 Task: Forward email with the signature Brittany Collins with the subject Request for a proposal from softage.1@softage.net to softage.7@softage.net with the message Could you provide an update on the progress of the inventory management system implementation?, select last word, change the font of the message to Narrow and change the font typography to bold and italics Send the email
Action: Mouse moved to (822, 67)
Screenshot: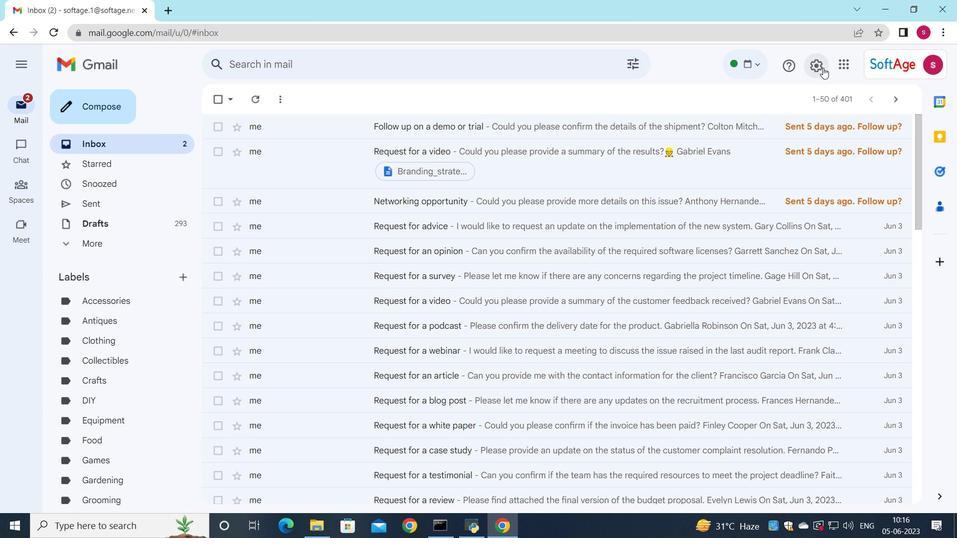 
Action: Mouse pressed left at (822, 67)
Screenshot: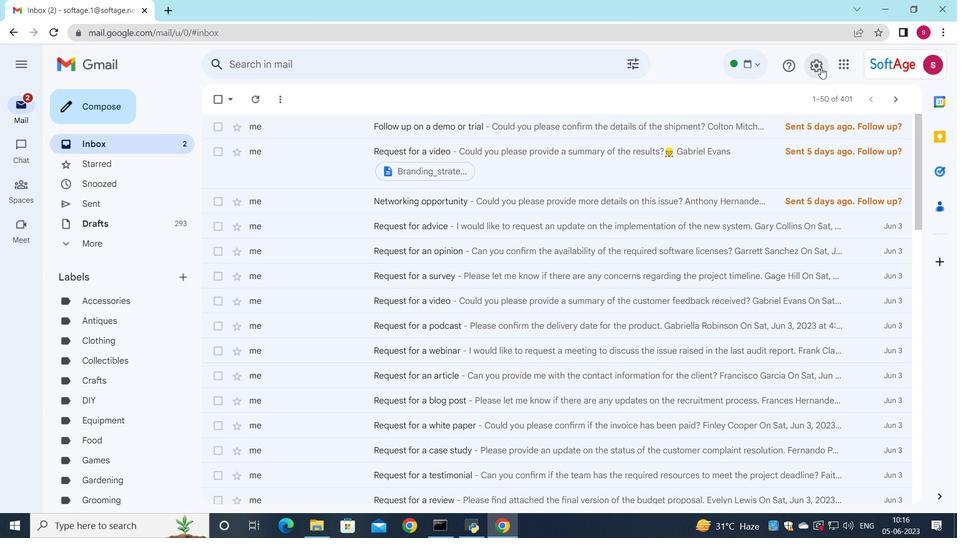 
Action: Mouse moved to (825, 130)
Screenshot: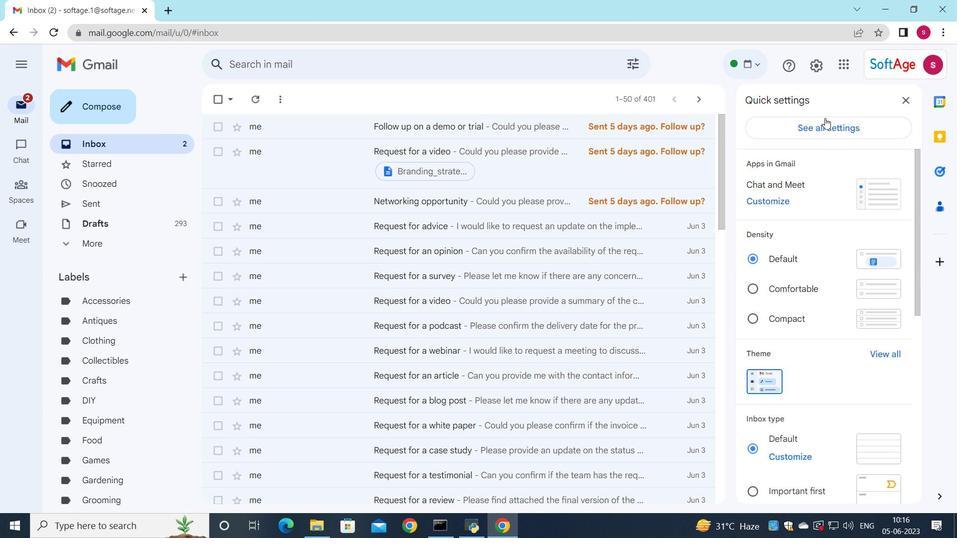 
Action: Mouse pressed left at (825, 130)
Screenshot: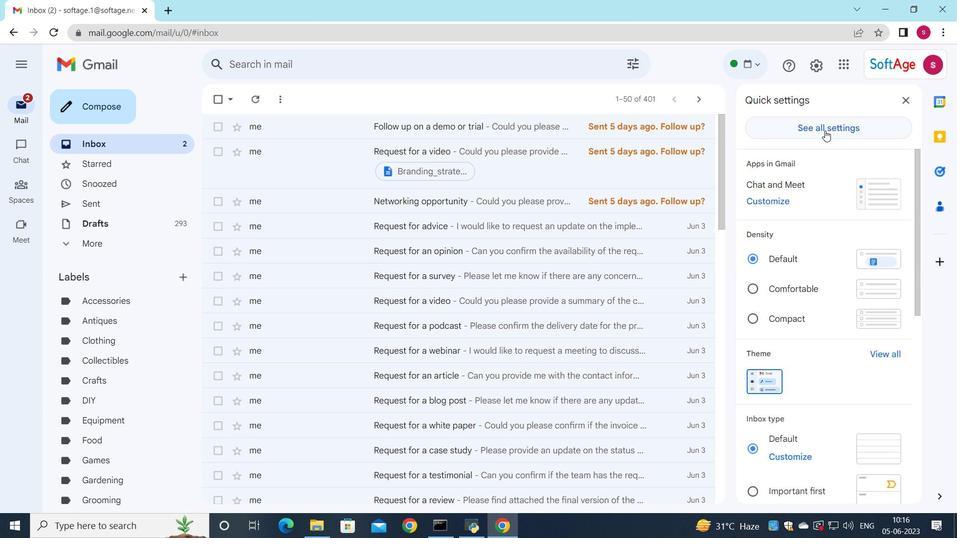 
Action: Mouse moved to (514, 182)
Screenshot: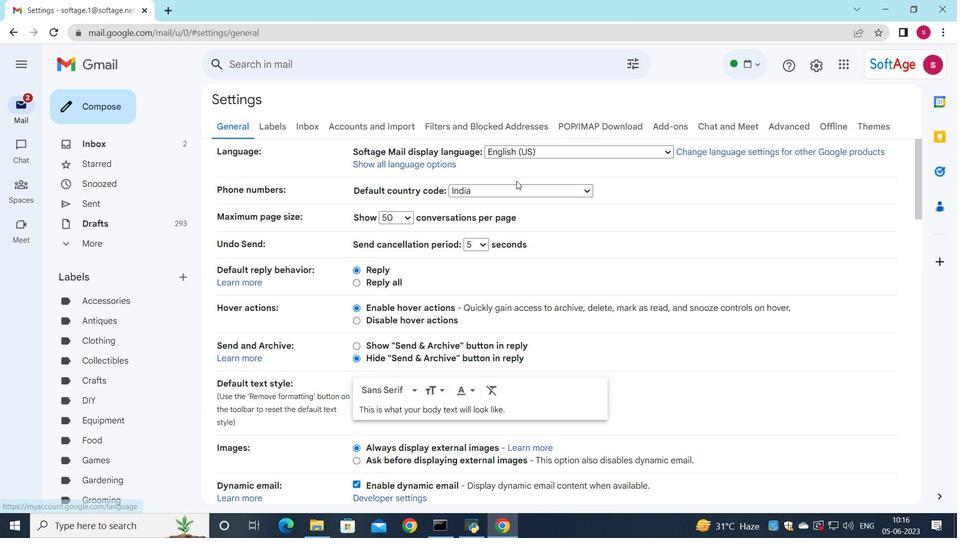 
Action: Mouse scrolled (514, 181) with delta (0, 0)
Screenshot: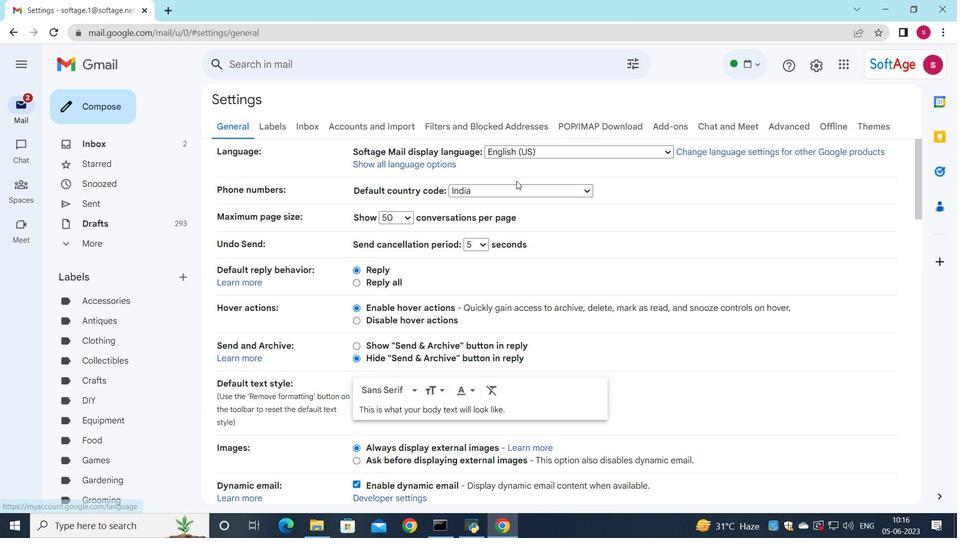 
Action: Mouse moved to (513, 184)
Screenshot: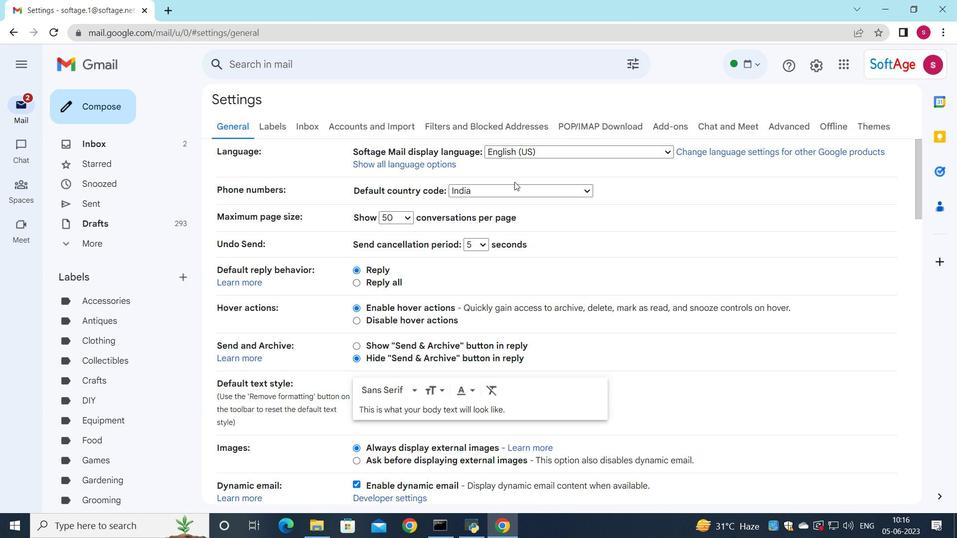 
Action: Mouse scrolled (513, 183) with delta (0, 0)
Screenshot: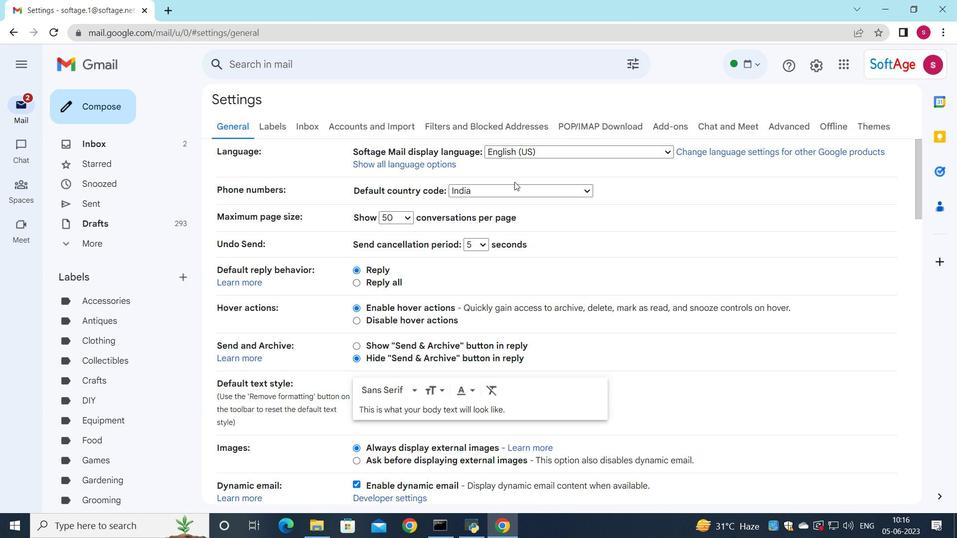 
Action: Mouse scrolled (513, 183) with delta (0, 0)
Screenshot: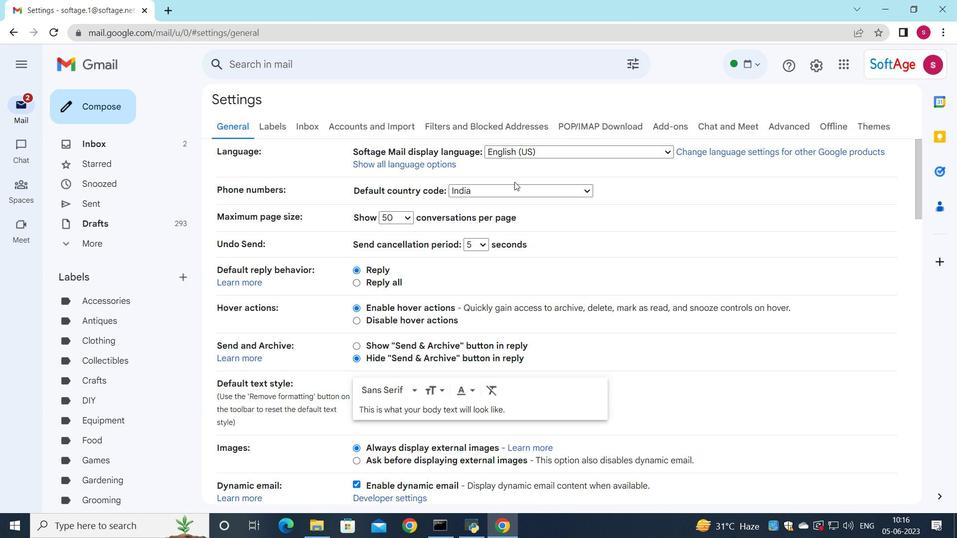 
Action: Mouse scrolled (513, 183) with delta (0, 0)
Screenshot: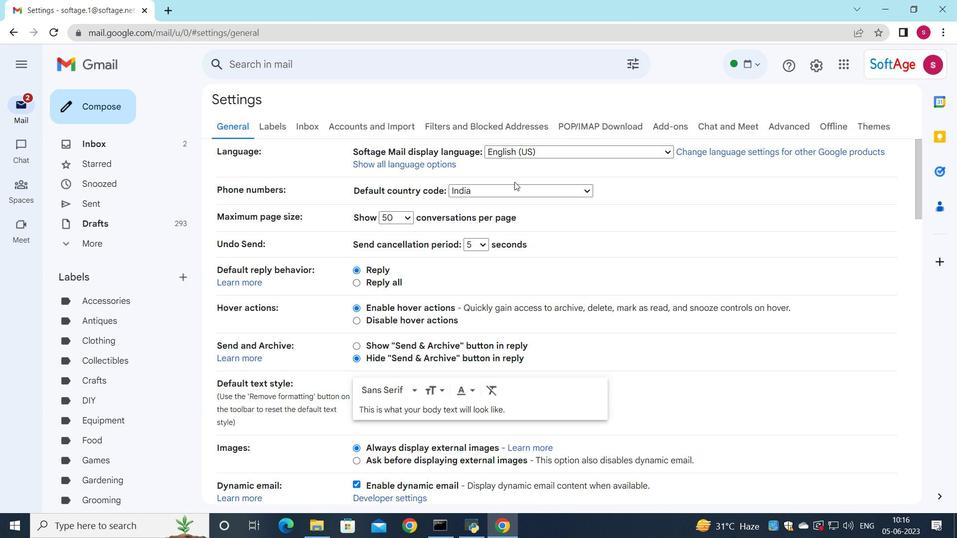 
Action: Mouse scrolled (513, 183) with delta (0, 0)
Screenshot: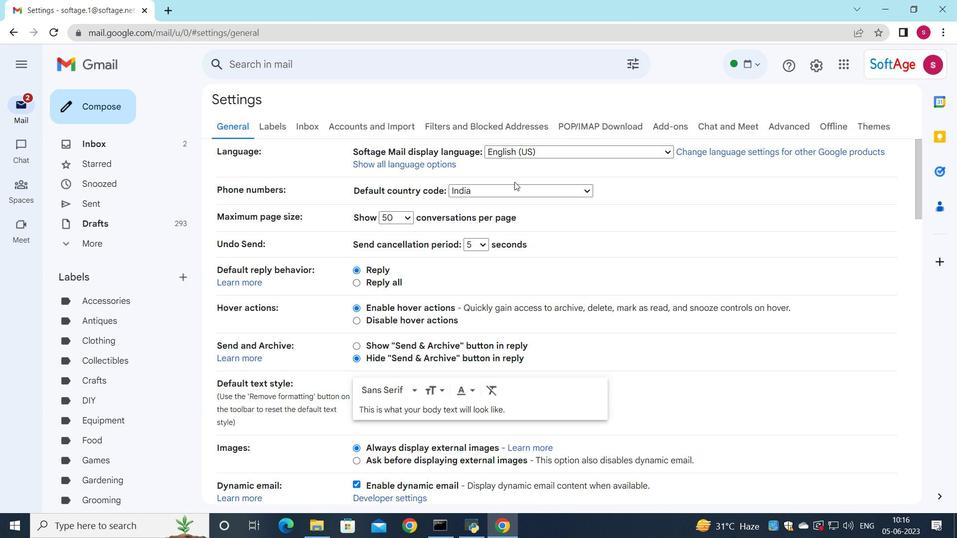 
Action: Mouse moved to (511, 189)
Screenshot: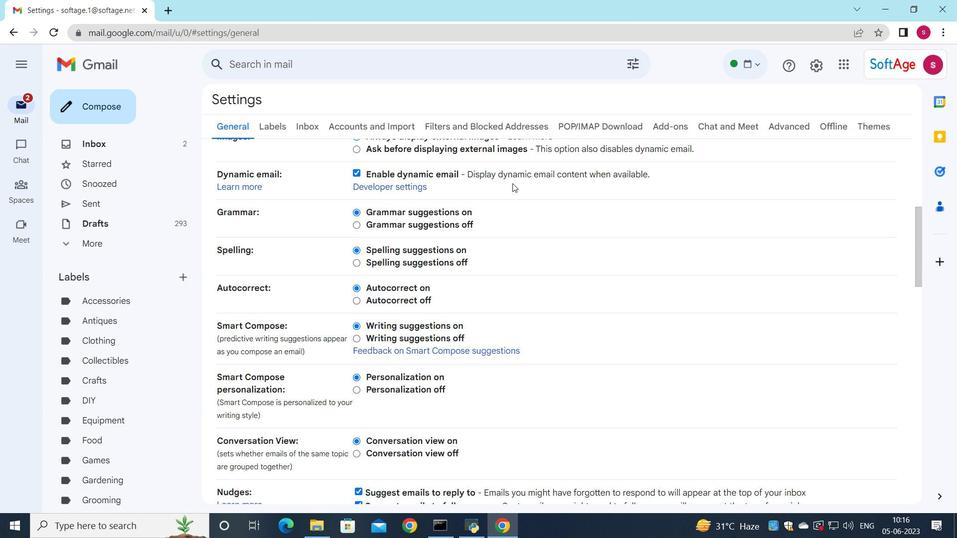 
Action: Mouse scrolled (511, 188) with delta (0, 0)
Screenshot: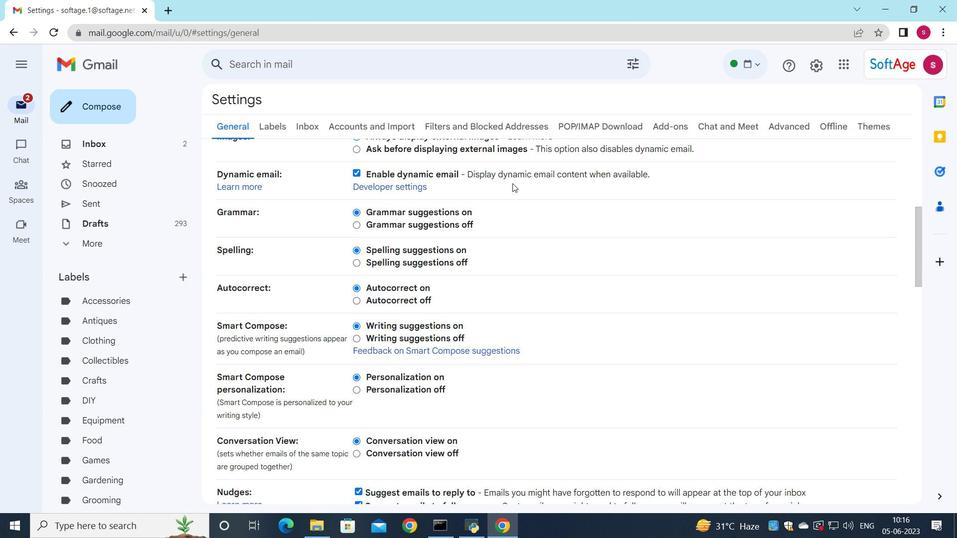 
Action: Mouse moved to (511, 192)
Screenshot: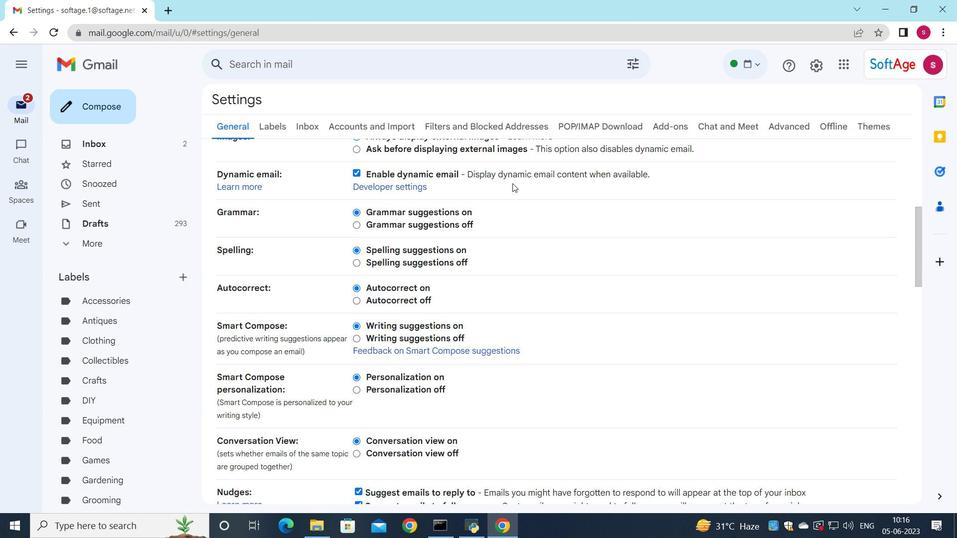 
Action: Mouse scrolled (511, 191) with delta (0, 0)
Screenshot: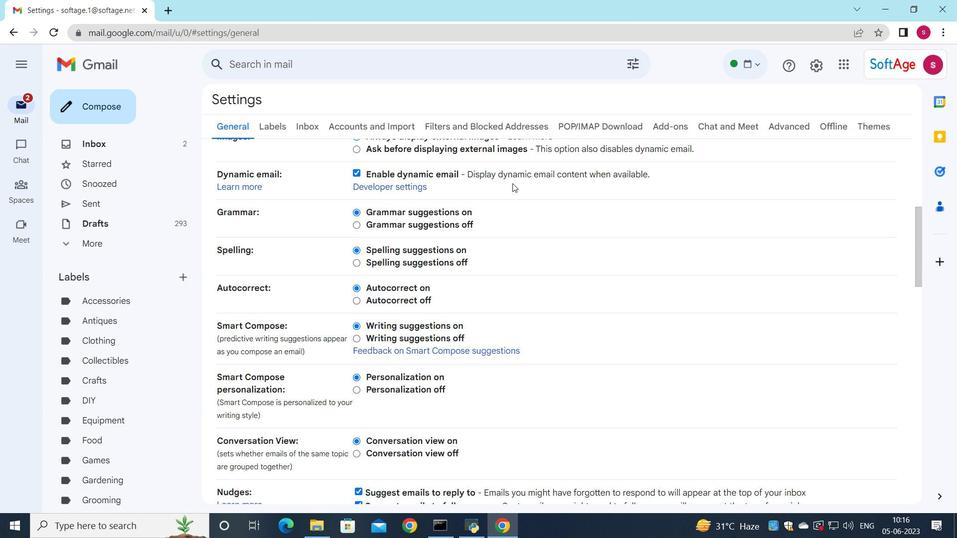 
Action: Mouse moved to (511, 192)
Screenshot: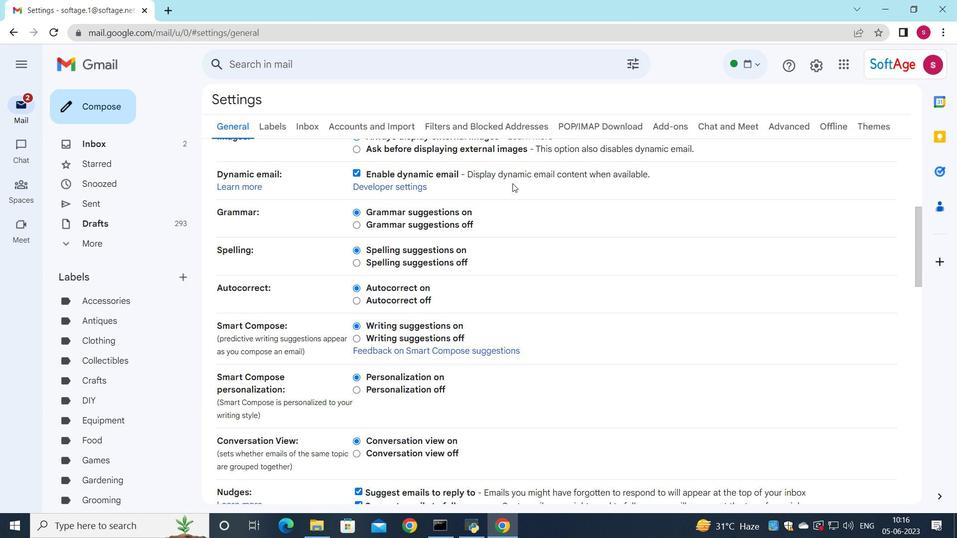 
Action: Mouse scrolled (511, 192) with delta (0, 0)
Screenshot: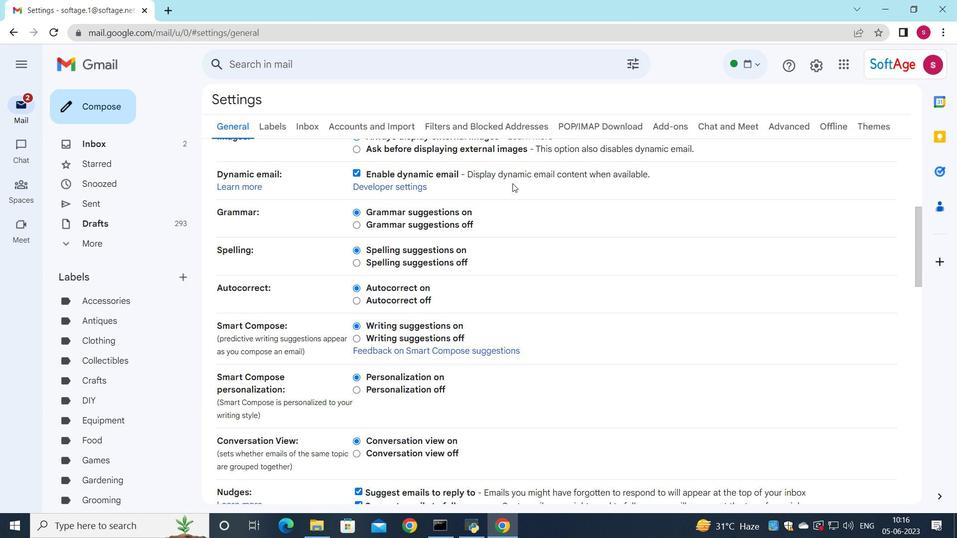 
Action: Mouse moved to (510, 197)
Screenshot: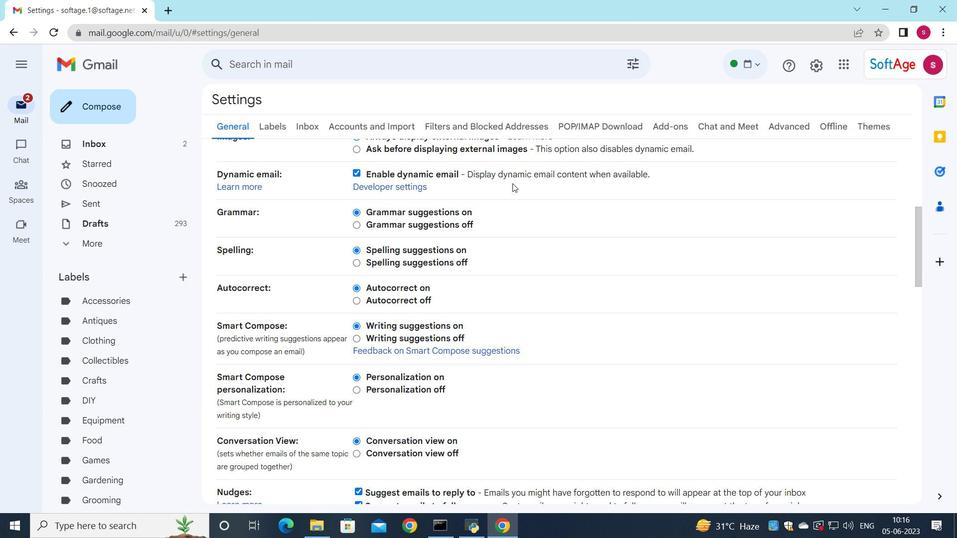 
Action: Mouse scrolled (510, 197) with delta (0, 0)
Screenshot: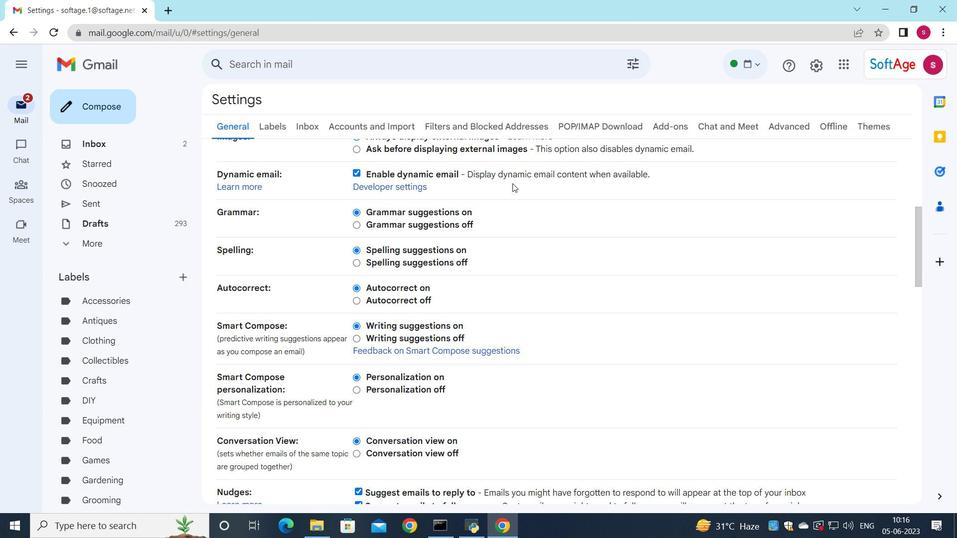 
Action: Mouse moved to (511, 204)
Screenshot: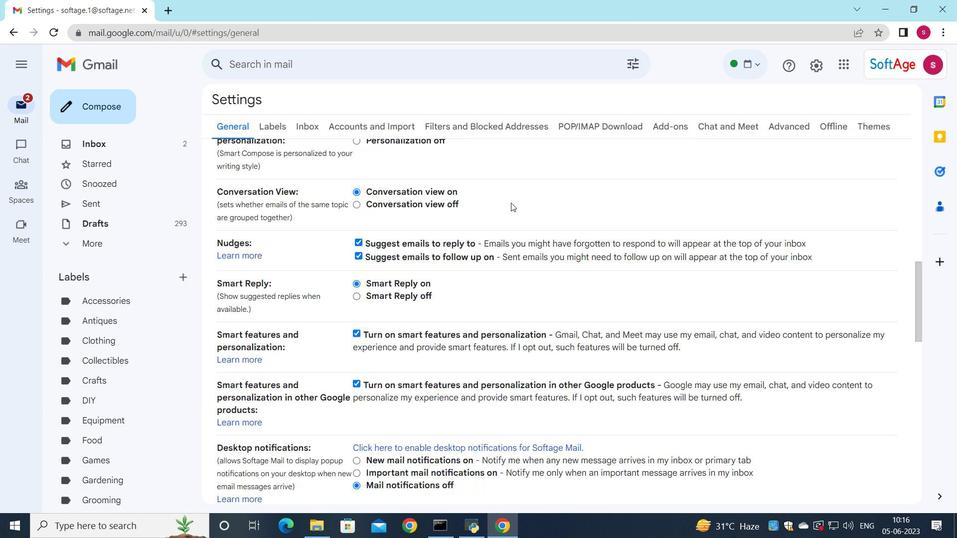 
Action: Mouse scrolled (511, 203) with delta (0, 0)
Screenshot: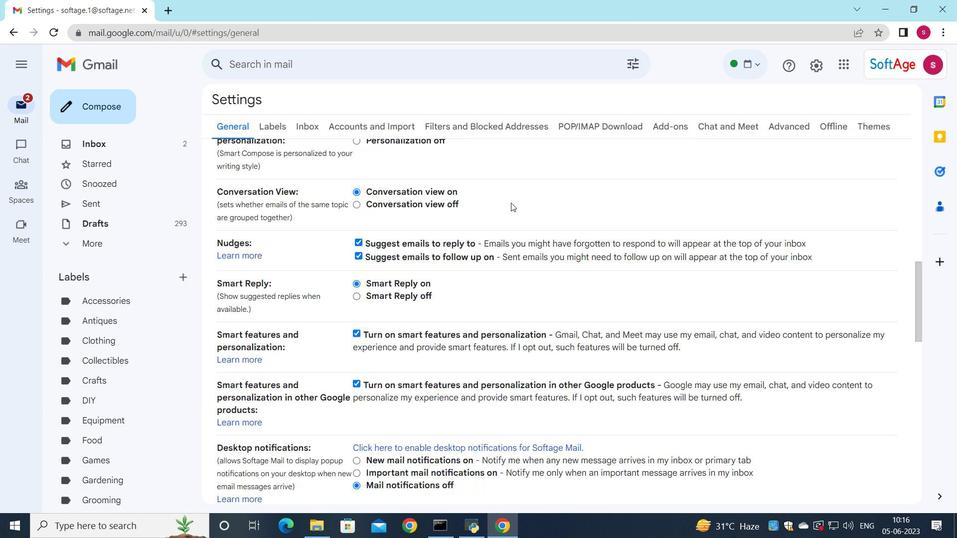 
Action: Mouse moved to (511, 207)
Screenshot: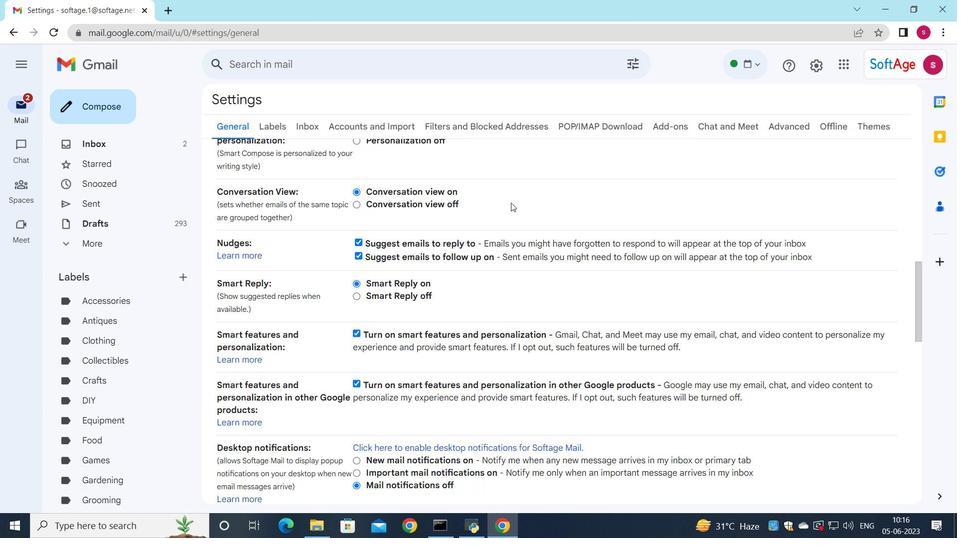 
Action: Mouse scrolled (511, 207) with delta (0, 0)
Screenshot: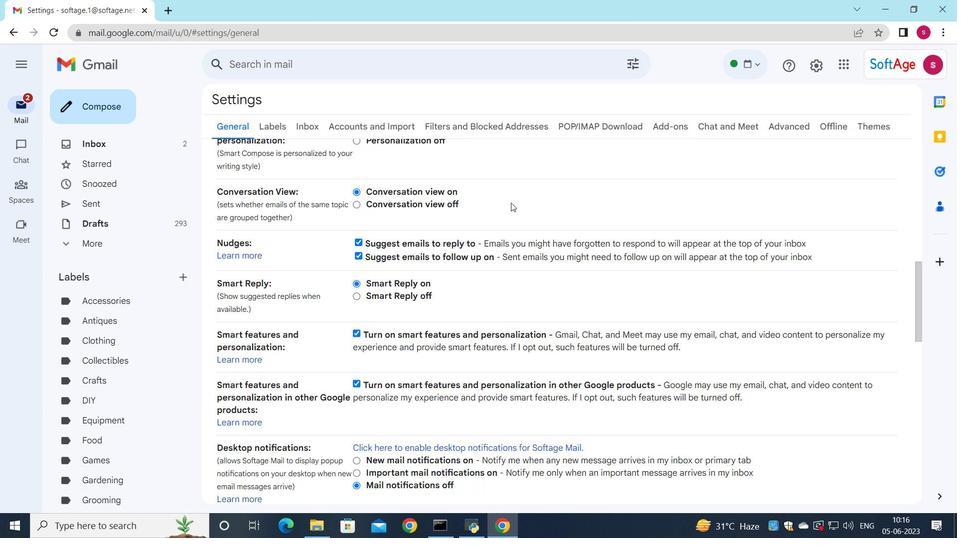 
Action: Mouse moved to (511, 208)
Screenshot: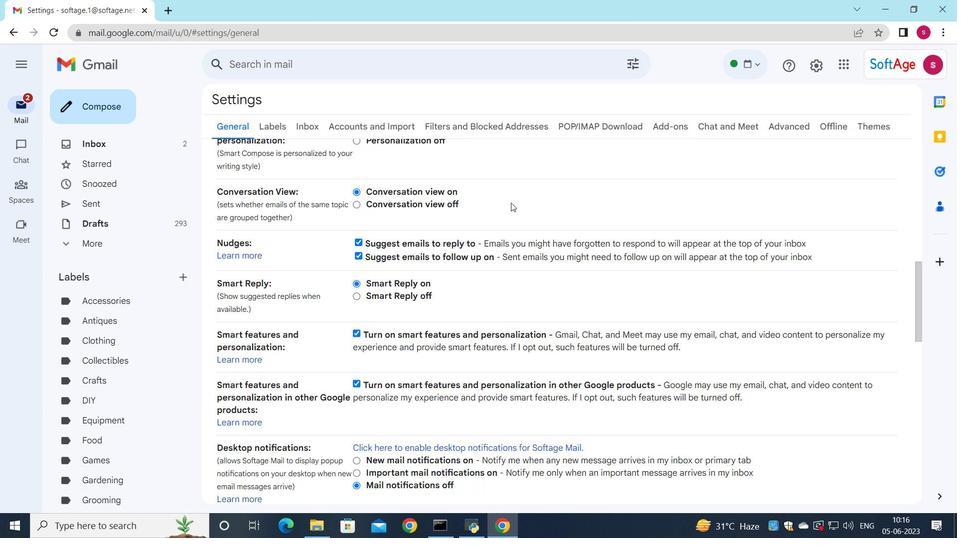 
Action: Mouse scrolled (511, 208) with delta (0, 0)
Screenshot: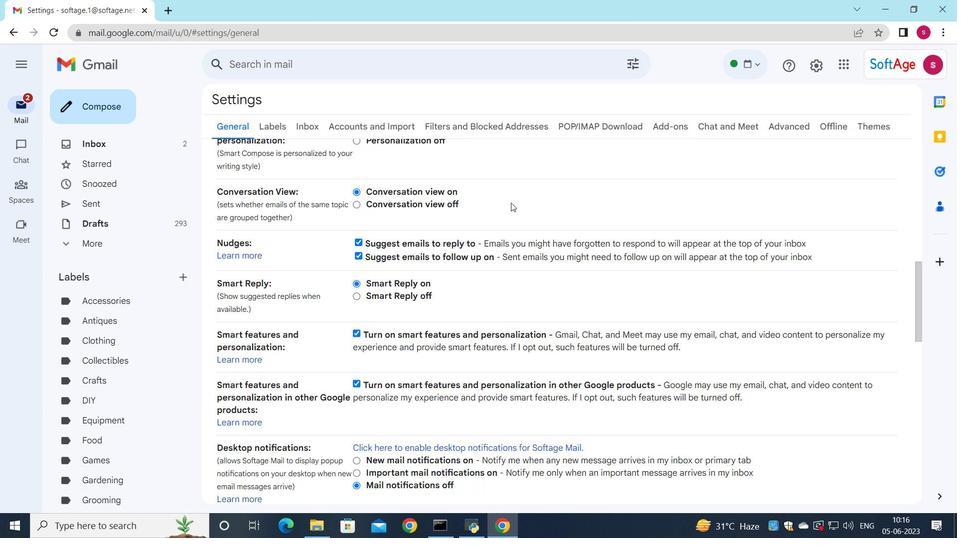 
Action: Mouse moved to (511, 210)
Screenshot: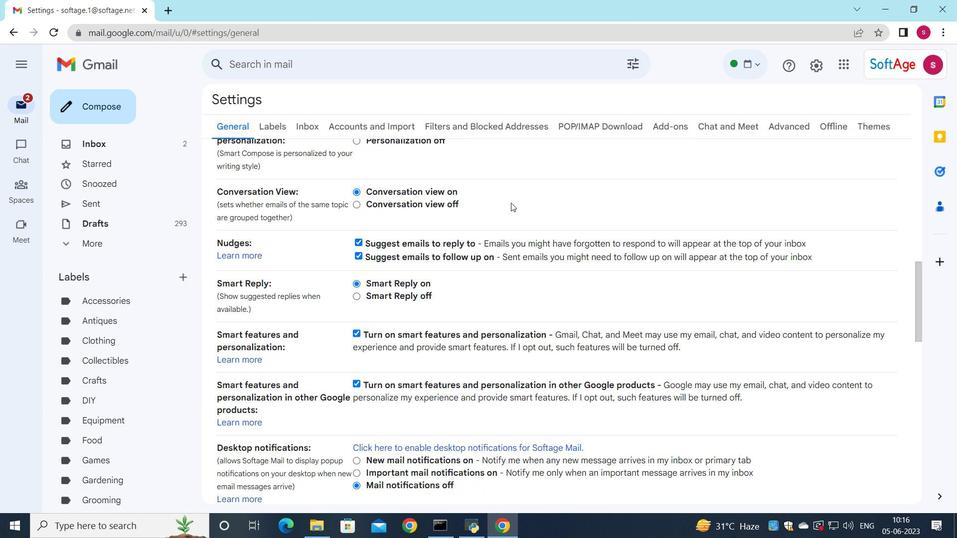 
Action: Mouse scrolled (511, 210) with delta (0, 0)
Screenshot: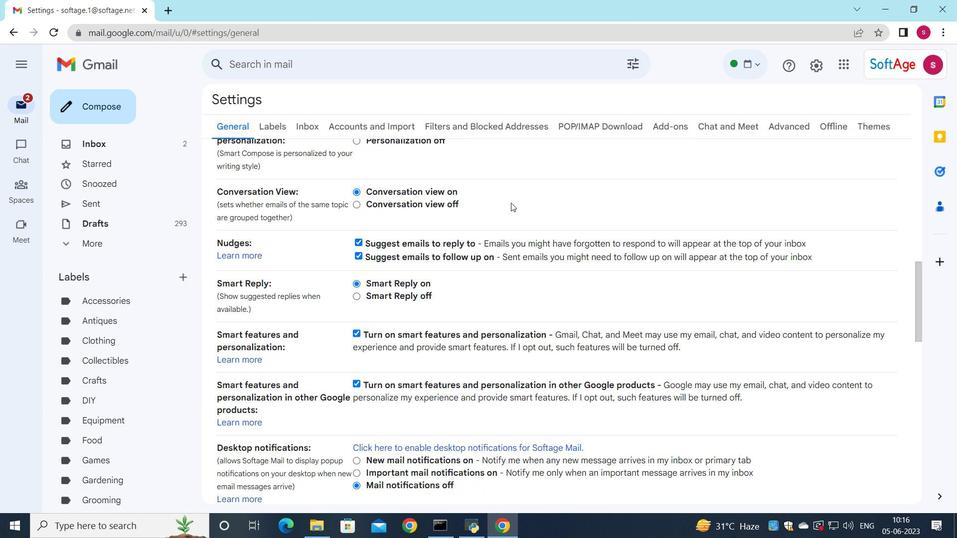 
Action: Mouse moved to (511, 216)
Screenshot: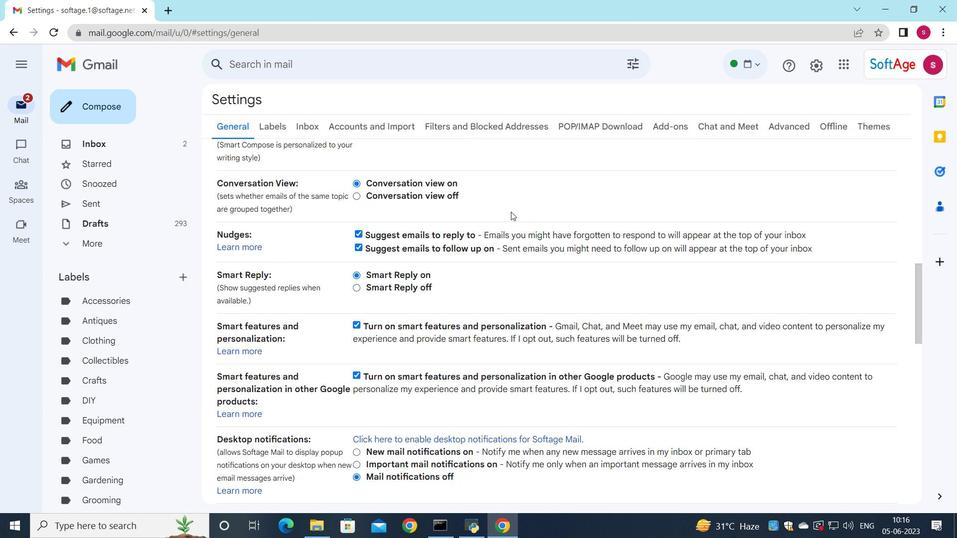 
Action: Mouse scrolled (511, 216) with delta (0, 0)
Screenshot: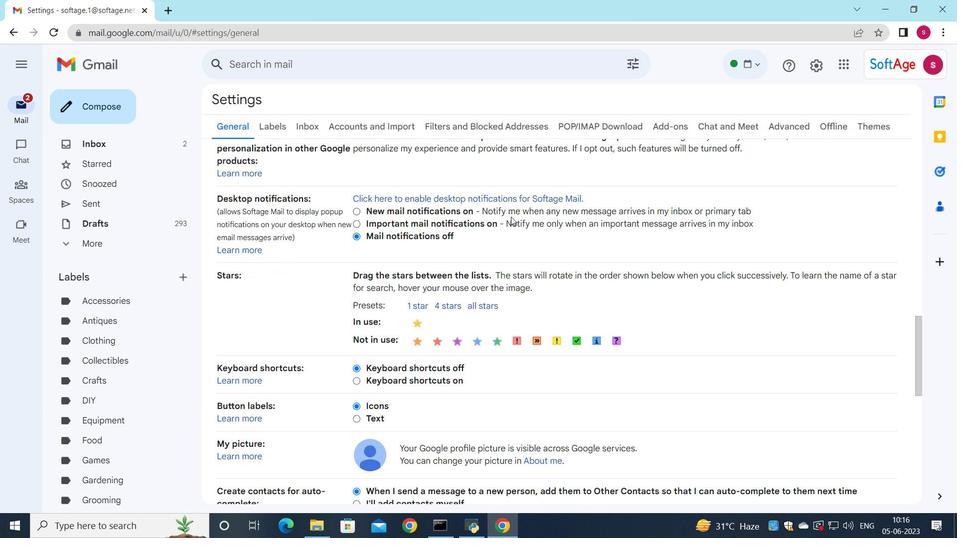 
Action: Mouse scrolled (511, 216) with delta (0, 0)
Screenshot: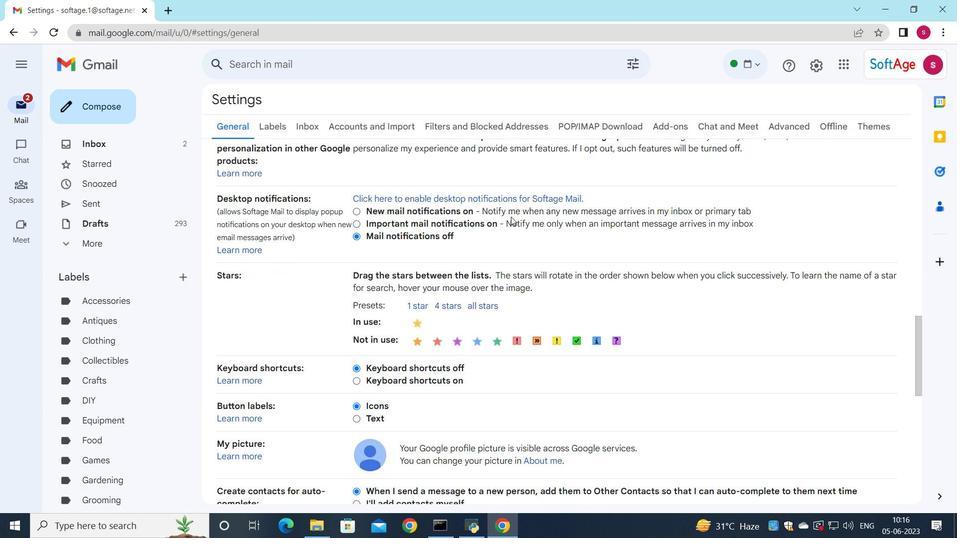 
Action: Mouse scrolled (511, 216) with delta (0, 0)
Screenshot: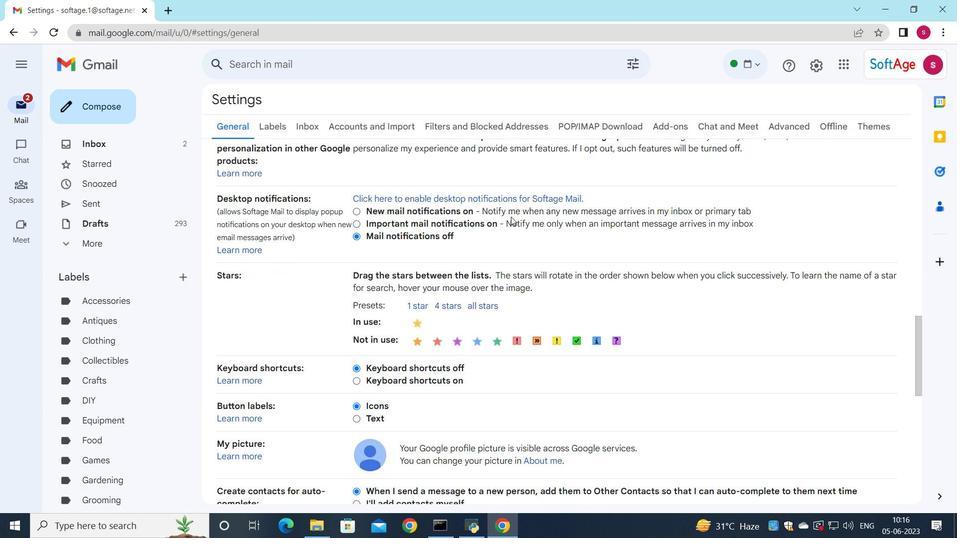 
Action: Mouse moved to (511, 217)
Screenshot: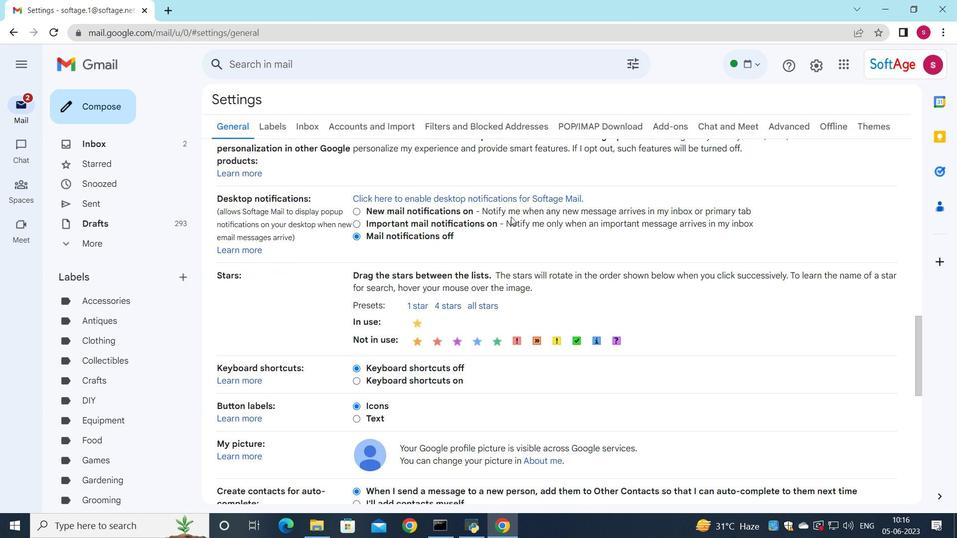 
Action: Mouse scrolled (511, 217) with delta (0, 0)
Screenshot: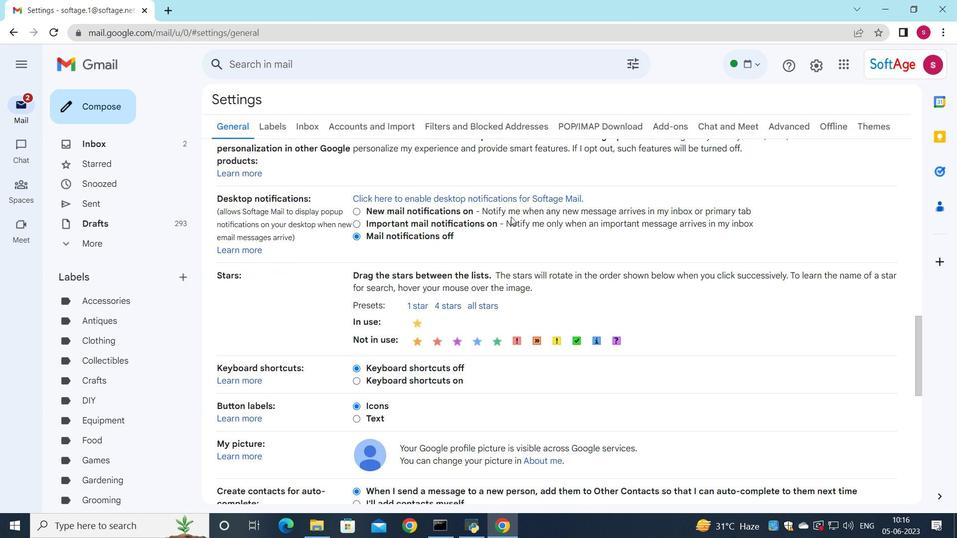 
Action: Mouse moved to (397, 302)
Screenshot: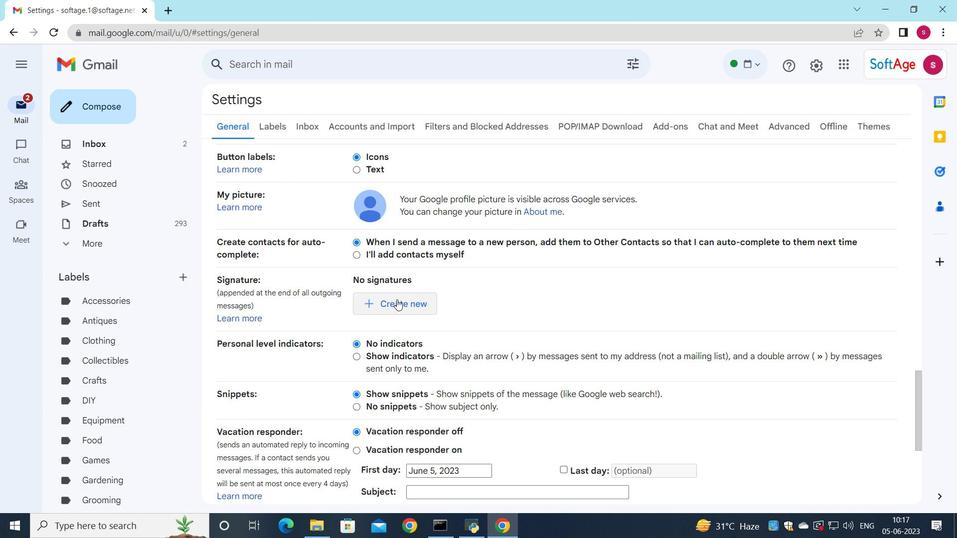 
Action: Mouse pressed left at (397, 302)
Screenshot: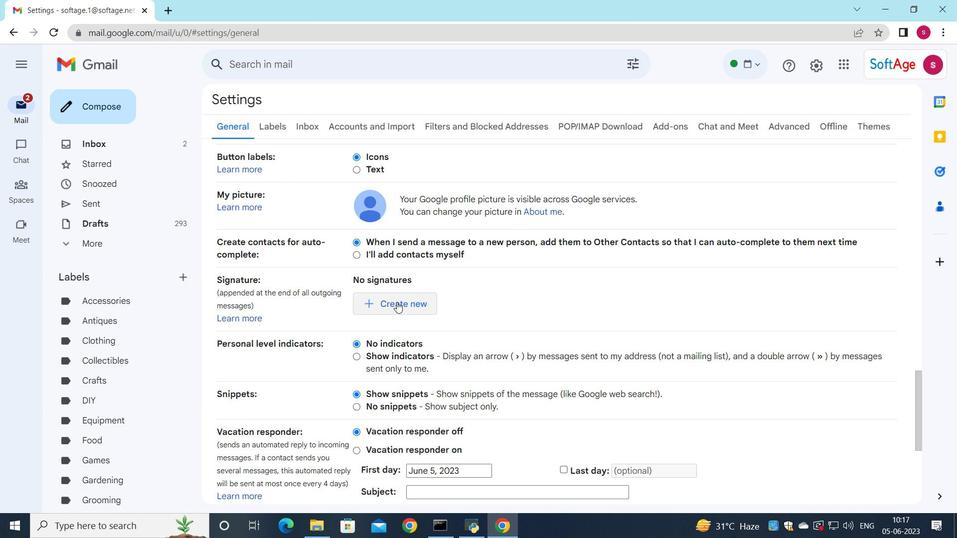 
Action: Mouse moved to (451, 274)
Screenshot: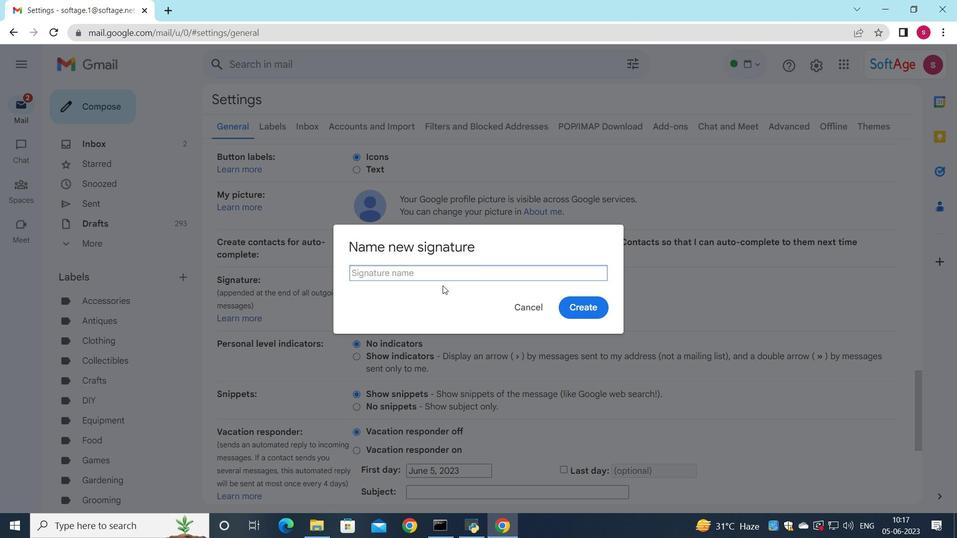 
Action: Key pressed <Key.shift><Key.shift><Key.shift><Key.shift><Key.shift><Key.shift><Key.shift>Brittany<Key.space><Key.shift>Collins
Screenshot: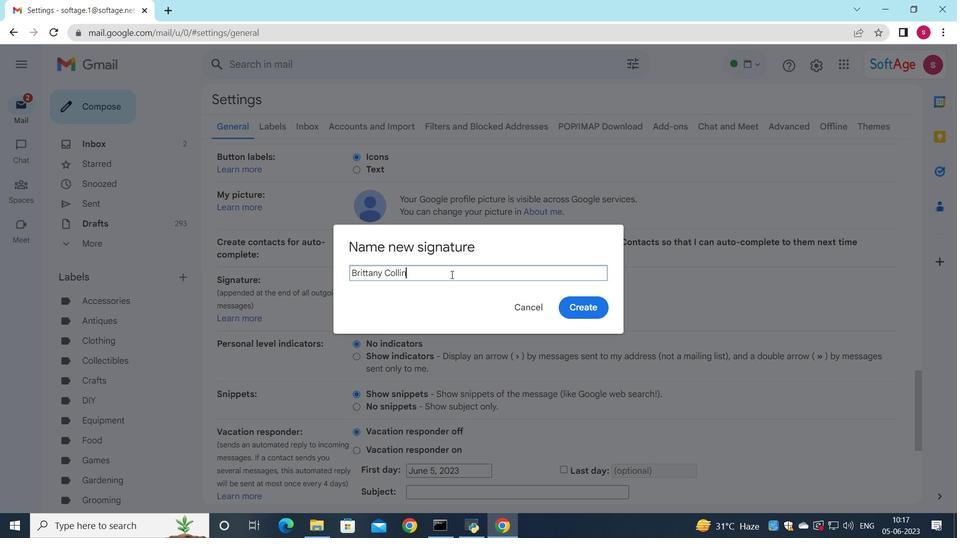 
Action: Mouse moved to (597, 310)
Screenshot: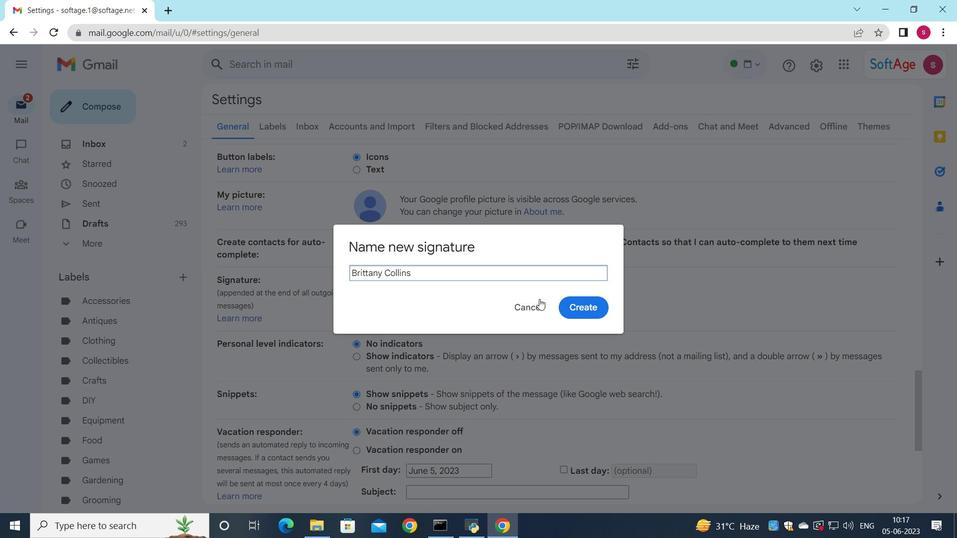 
Action: Mouse pressed left at (597, 310)
Screenshot: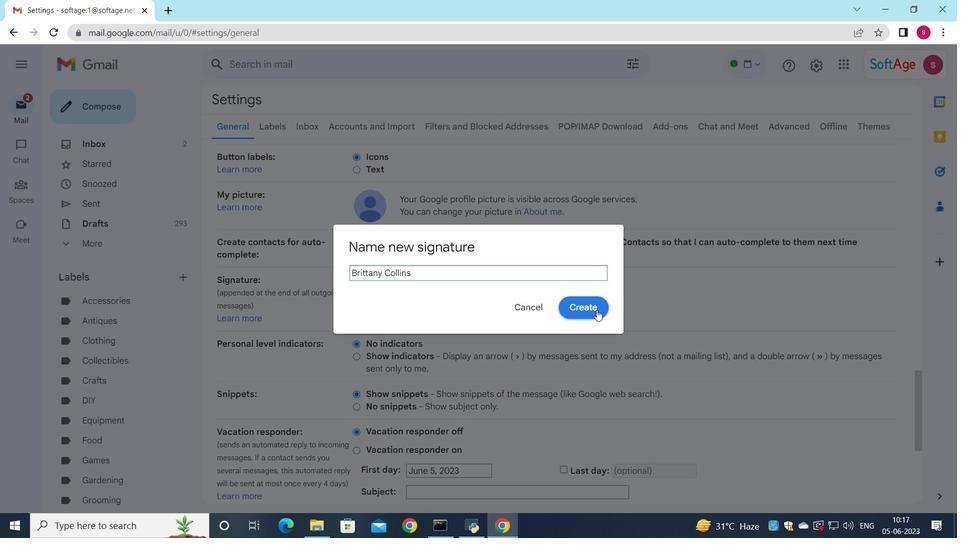 
Action: Mouse moved to (604, 286)
Screenshot: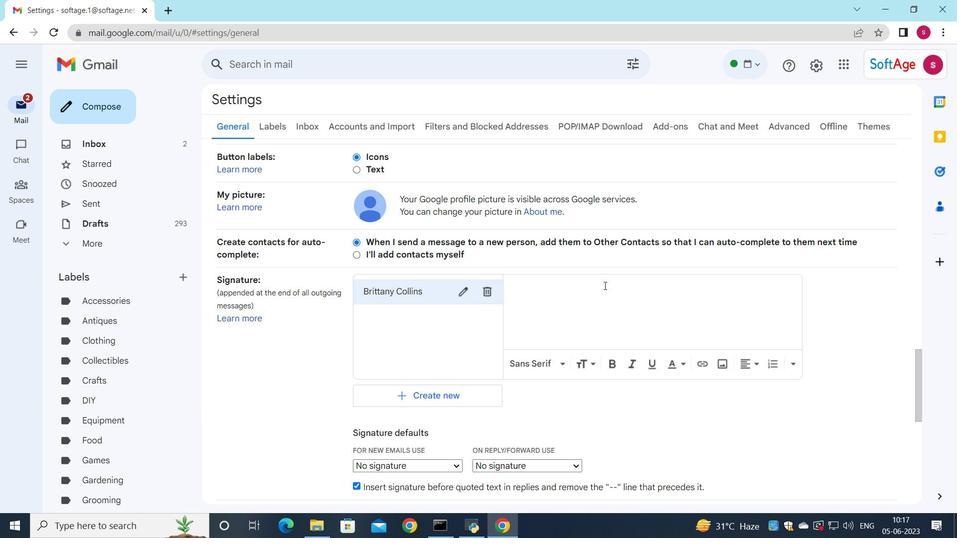 
Action: Mouse pressed left at (604, 286)
Screenshot: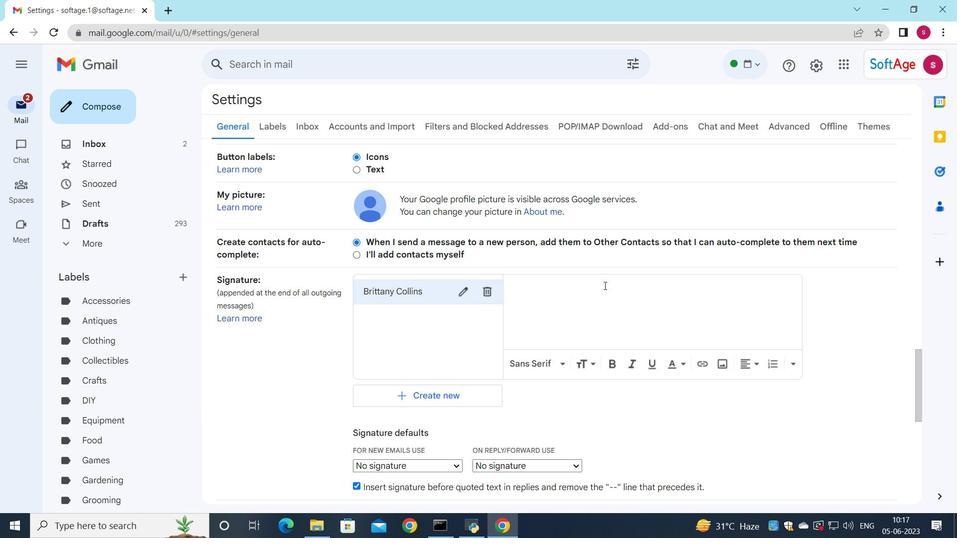 
Action: Key pressed <Key.shift>Brittany<Key.space><Key.shift>Collins
Screenshot: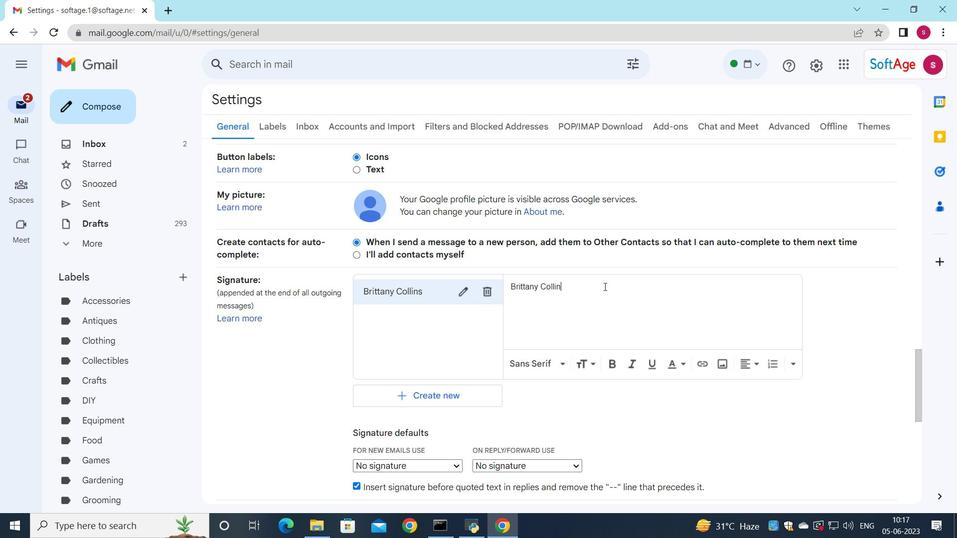 
Action: Mouse moved to (512, 309)
Screenshot: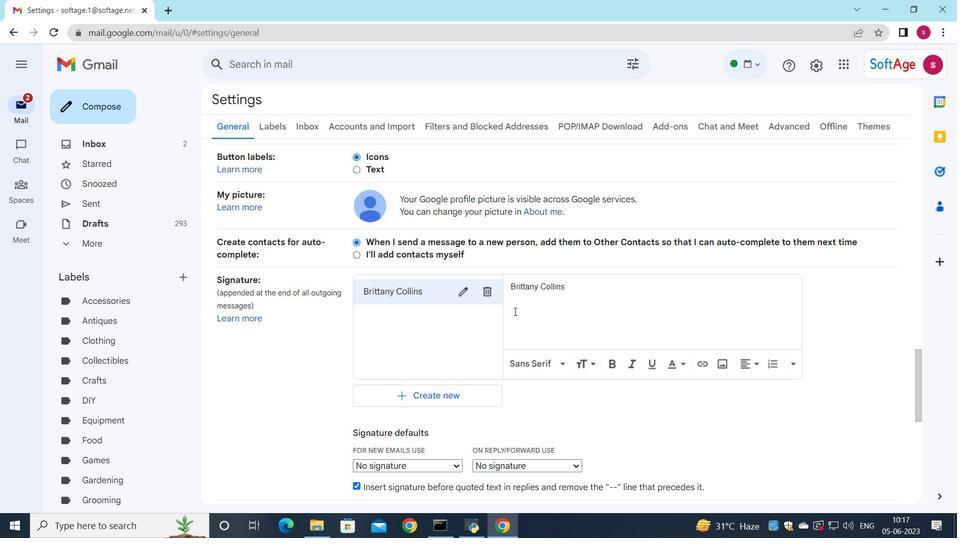 
Action: Mouse scrolled (512, 309) with delta (0, 0)
Screenshot: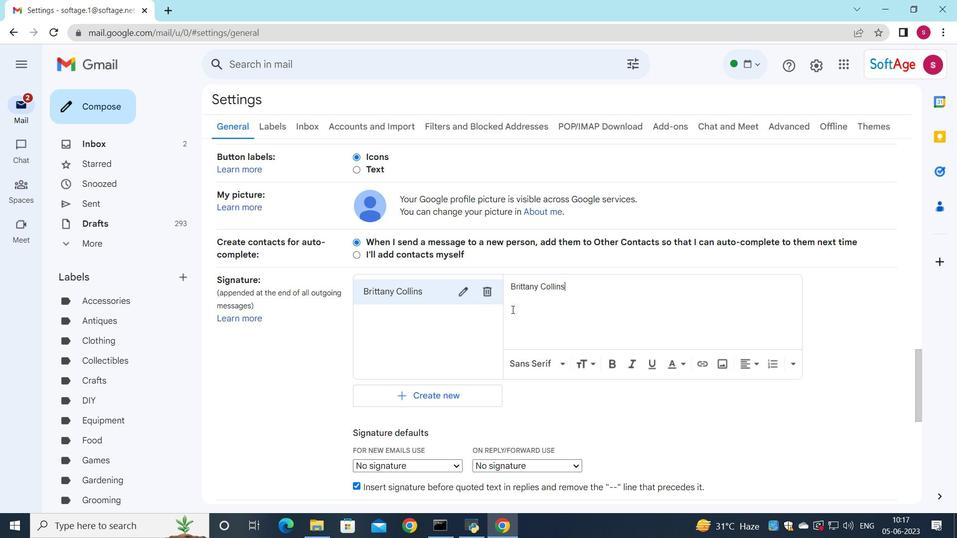 
Action: Mouse scrolled (512, 309) with delta (0, 0)
Screenshot: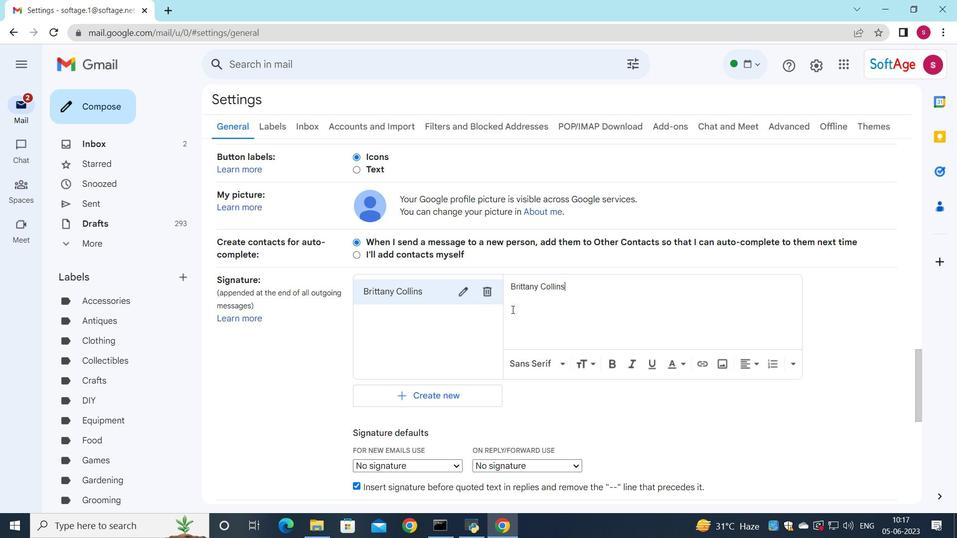 
Action: Mouse scrolled (512, 309) with delta (0, 0)
Screenshot: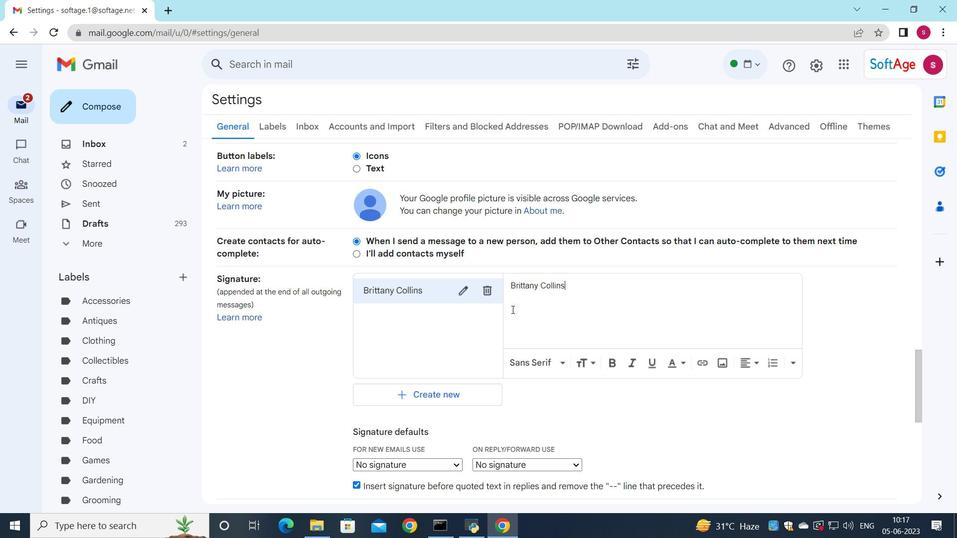 
Action: Mouse moved to (456, 281)
Screenshot: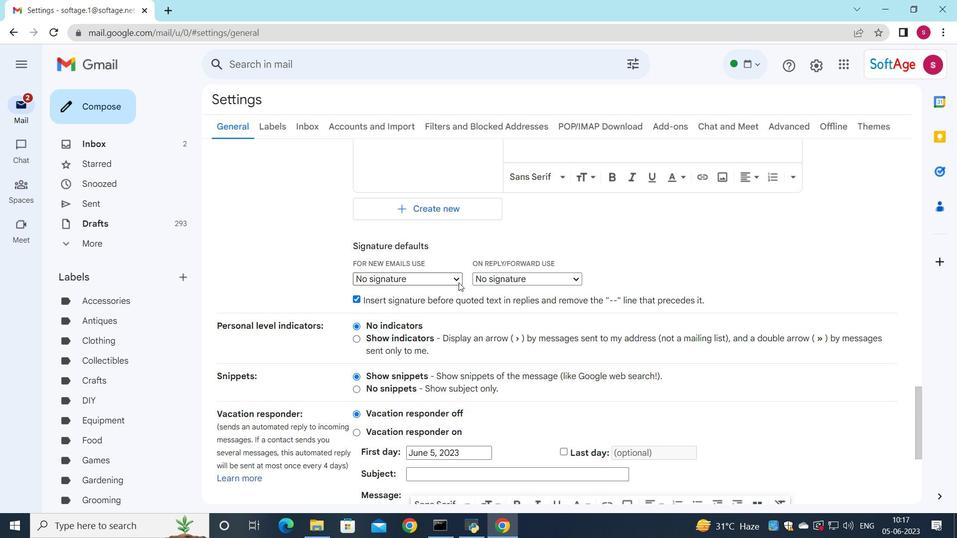 
Action: Mouse pressed left at (456, 281)
Screenshot: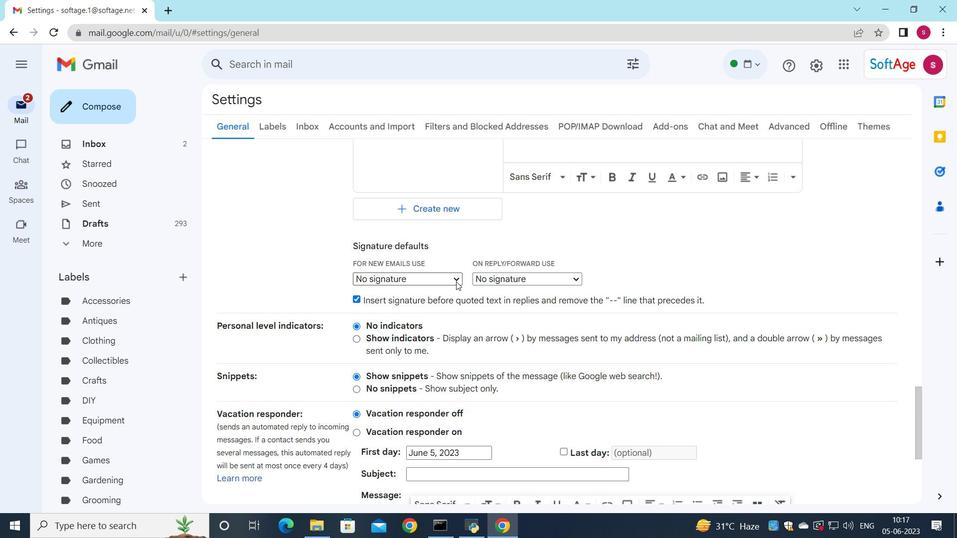 
Action: Mouse moved to (450, 302)
Screenshot: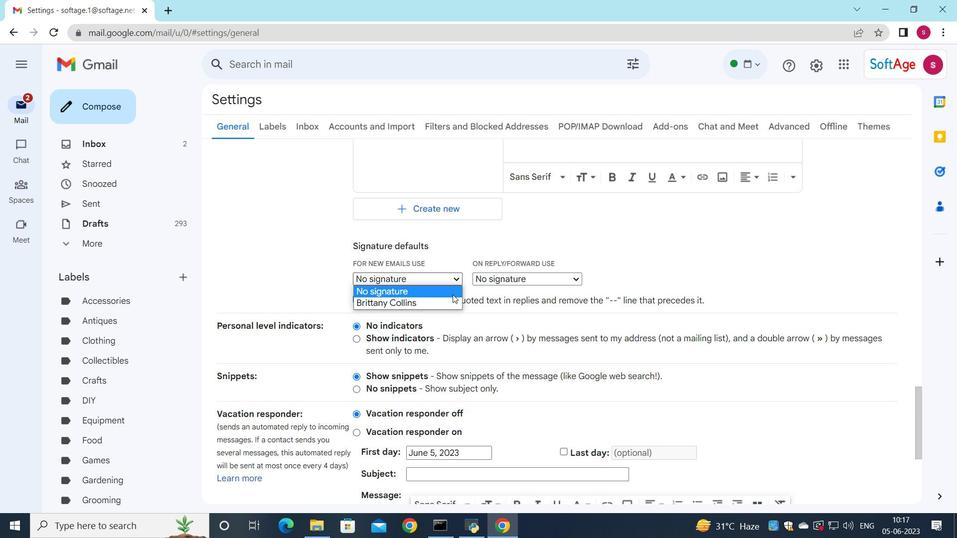 
Action: Mouse pressed left at (450, 302)
Screenshot: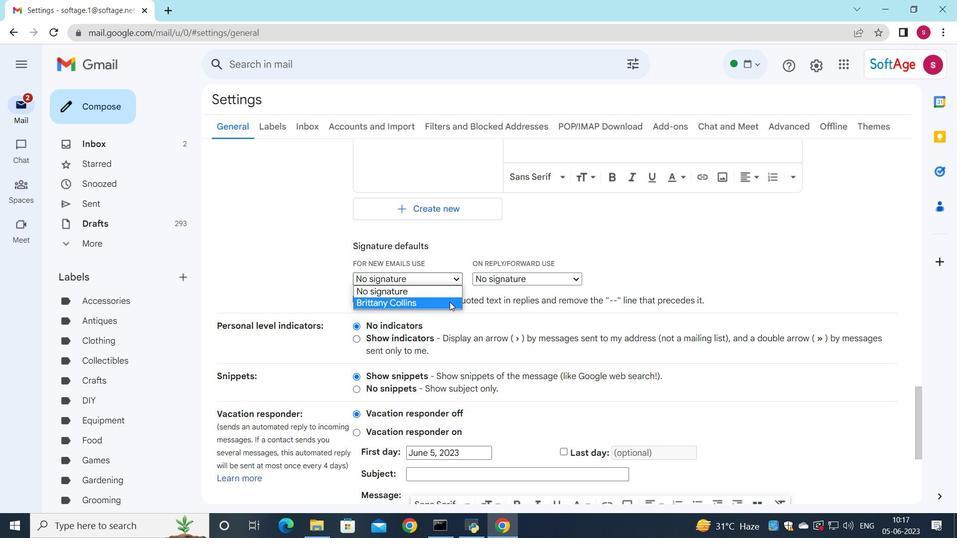 
Action: Mouse moved to (485, 277)
Screenshot: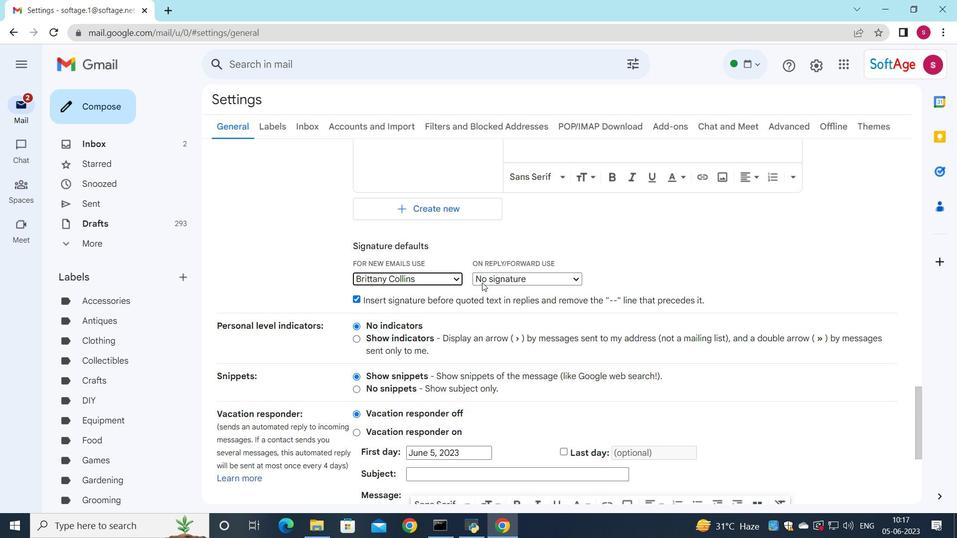 
Action: Mouse pressed left at (485, 277)
Screenshot: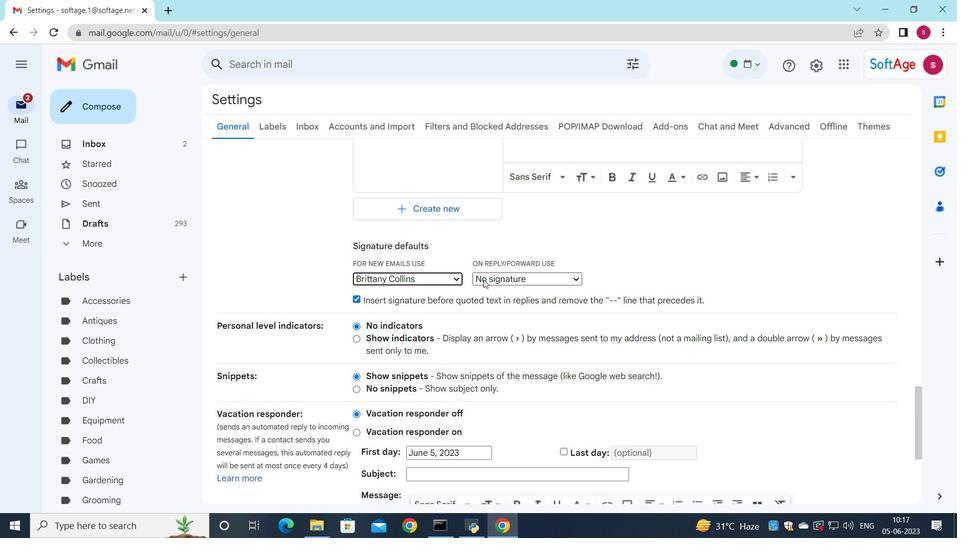 
Action: Mouse moved to (482, 306)
Screenshot: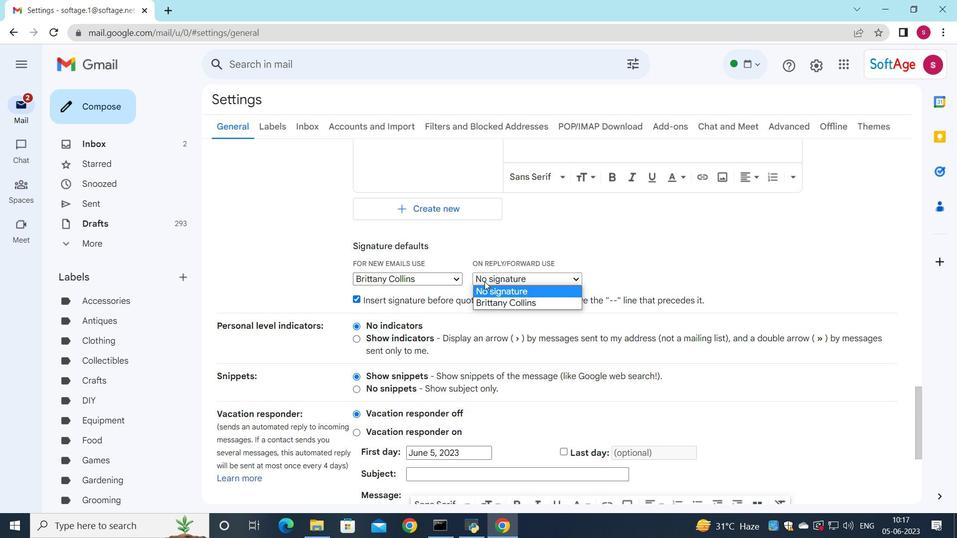 
Action: Mouse pressed left at (482, 306)
Screenshot: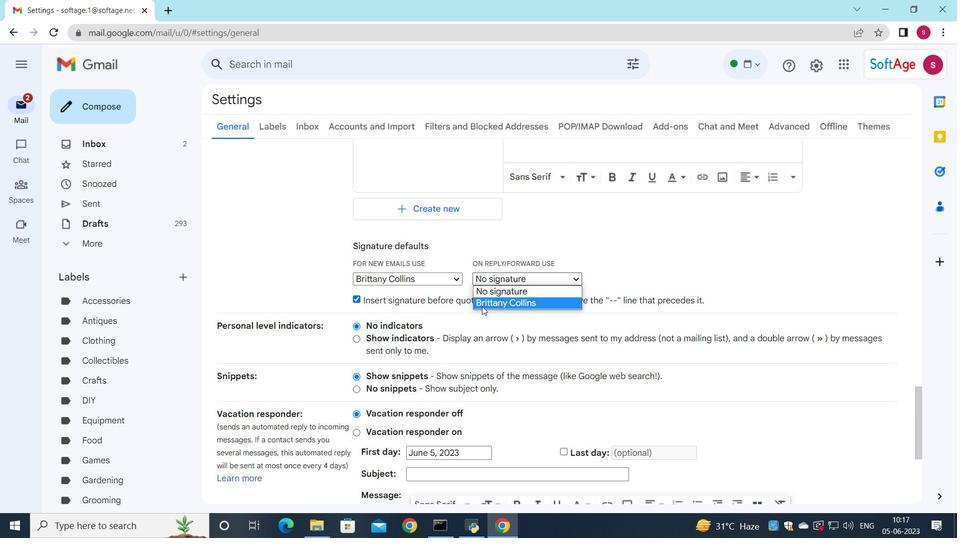 
Action: Mouse moved to (475, 302)
Screenshot: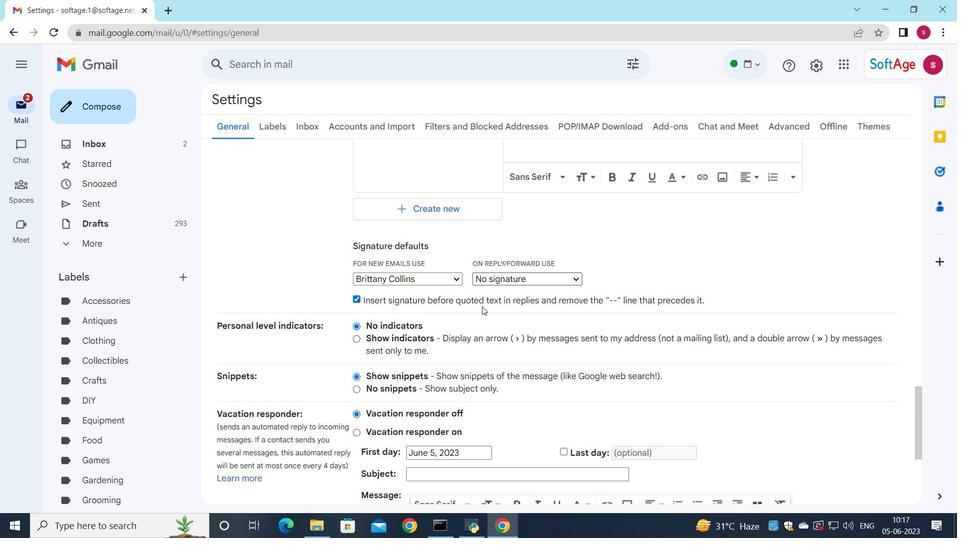 
Action: Mouse scrolled (475, 301) with delta (0, 0)
Screenshot: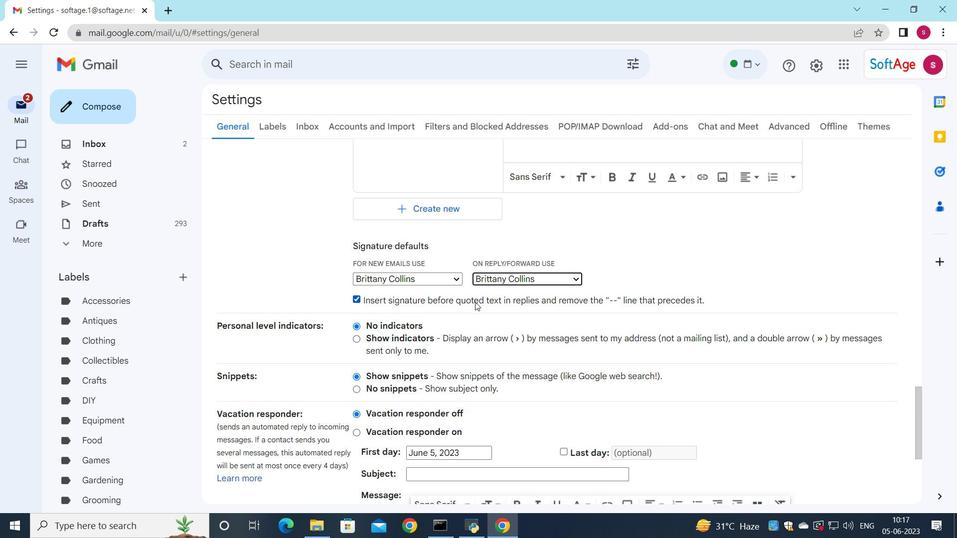 
Action: Mouse scrolled (475, 301) with delta (0, 0)
Screenshot: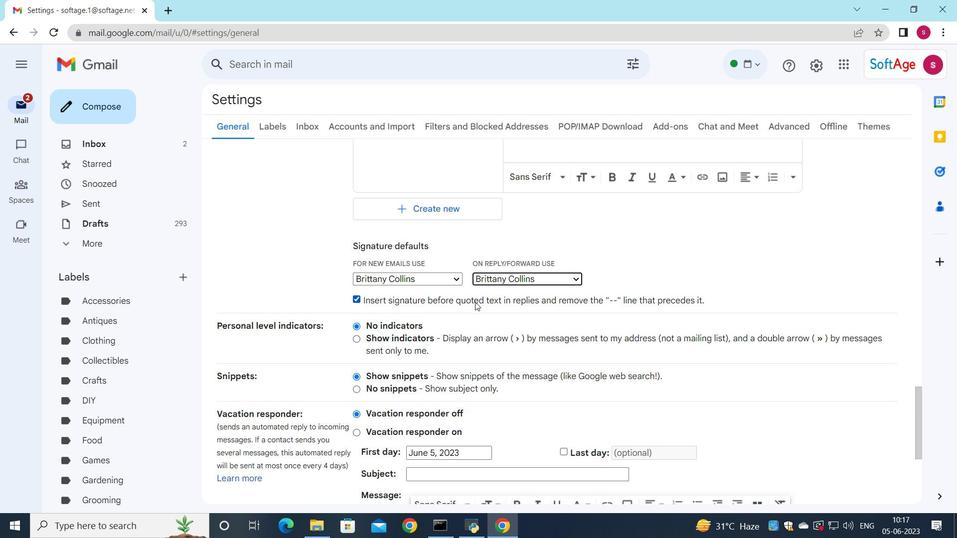 
Action: Mouse scrolled (475, 301) with delta (0, 0)
Screenshot: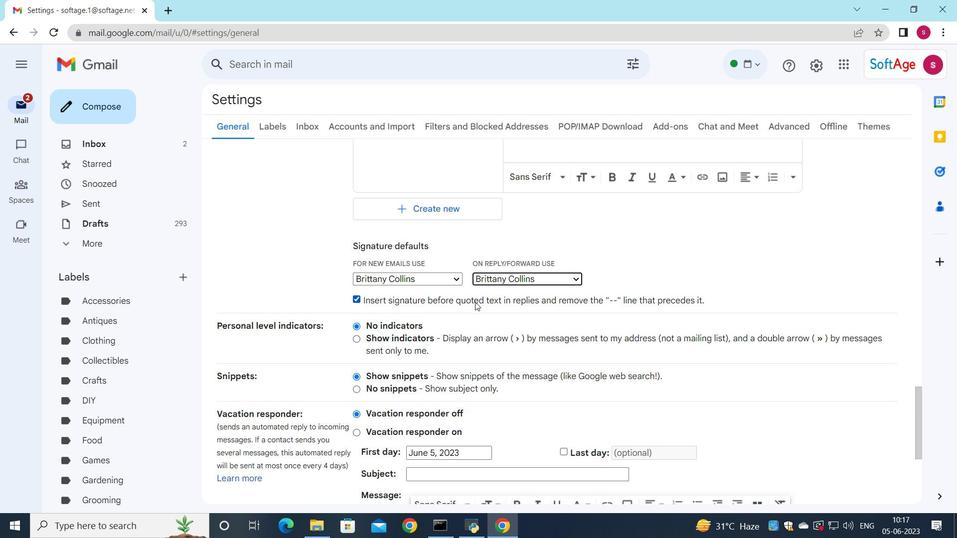 
Action: Mouse scrolled (475, 301) with delta (0, 0)
Screenshot: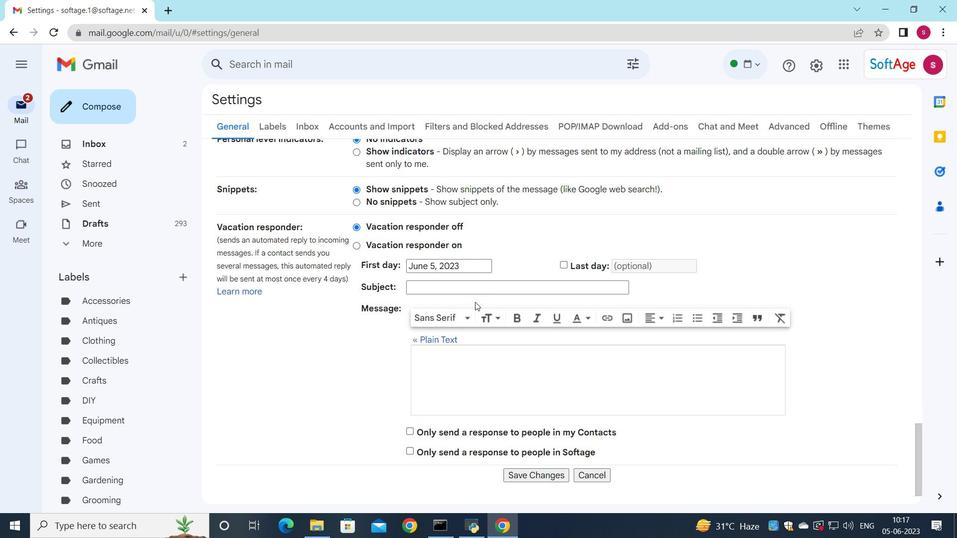 
Action: Mouse scrolled (475, 301) with delta (0, 0)
Screenshot: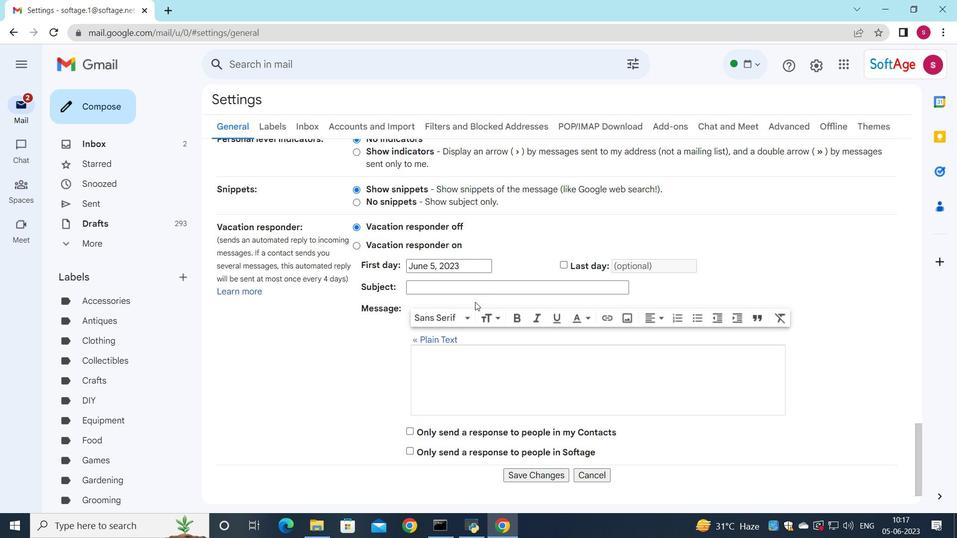 
Action: Mouse scrolled (475, 301) with delta (0, 0)
Screenshot: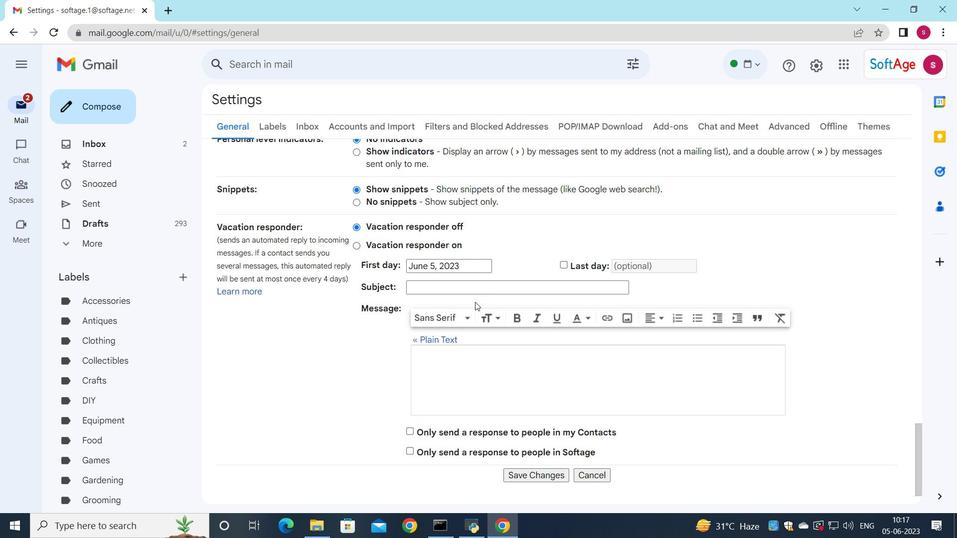 
Action: Mouse scrolled (475, 301) with delta (0, 0)
Screenshot: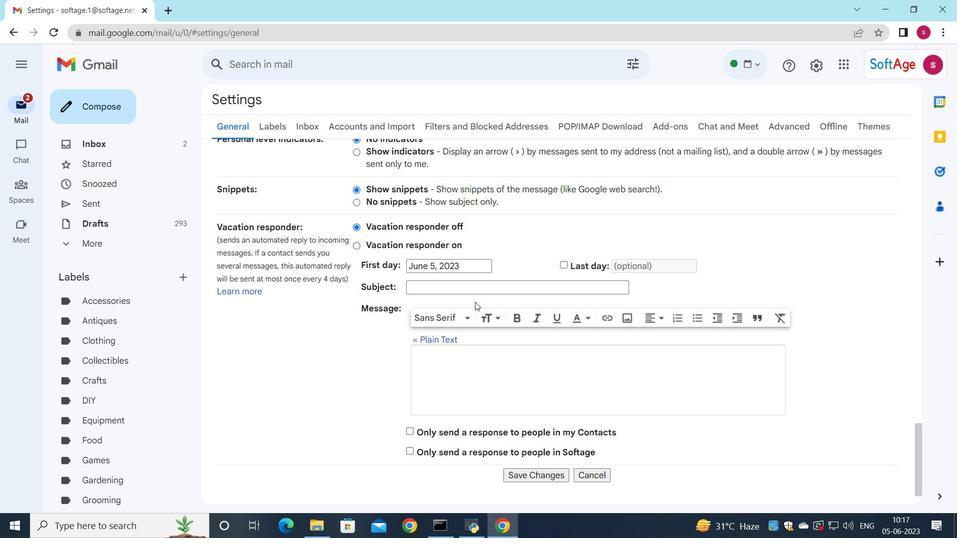 
Action: Mouse scrolled (475, 301) with delta (0, 0)
Screenshot: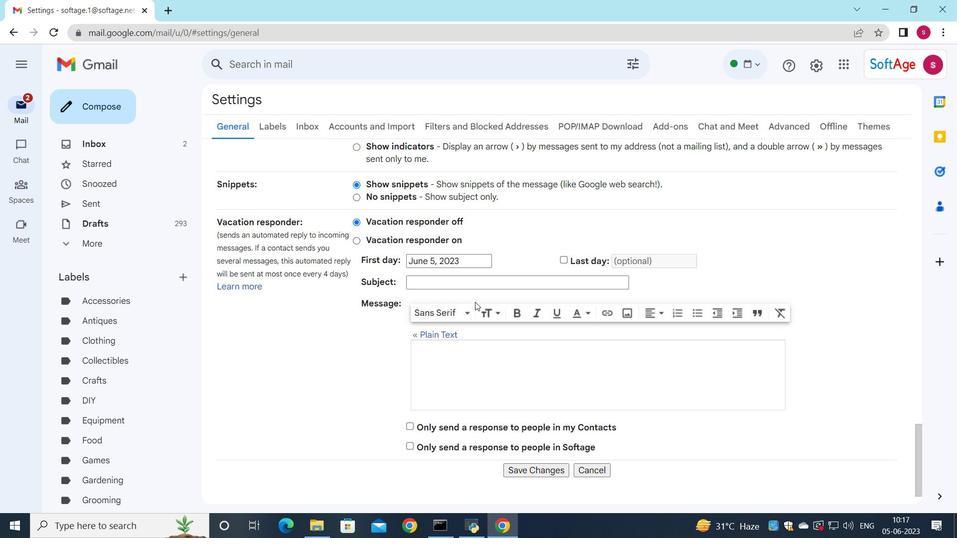 
Action: Mouse moved to (546, 435)
Screenshot: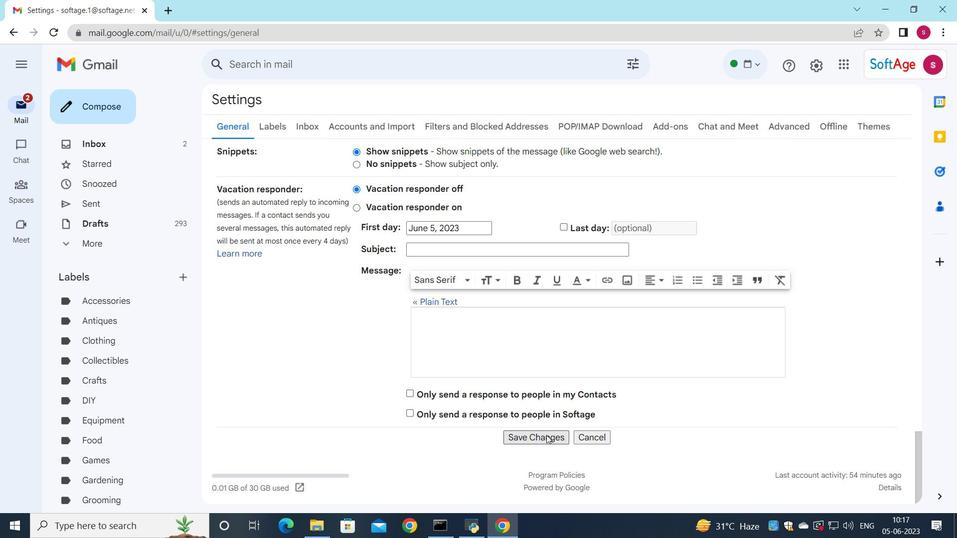 
Action: Mouse pressed left at (546, 435)
Screenshot: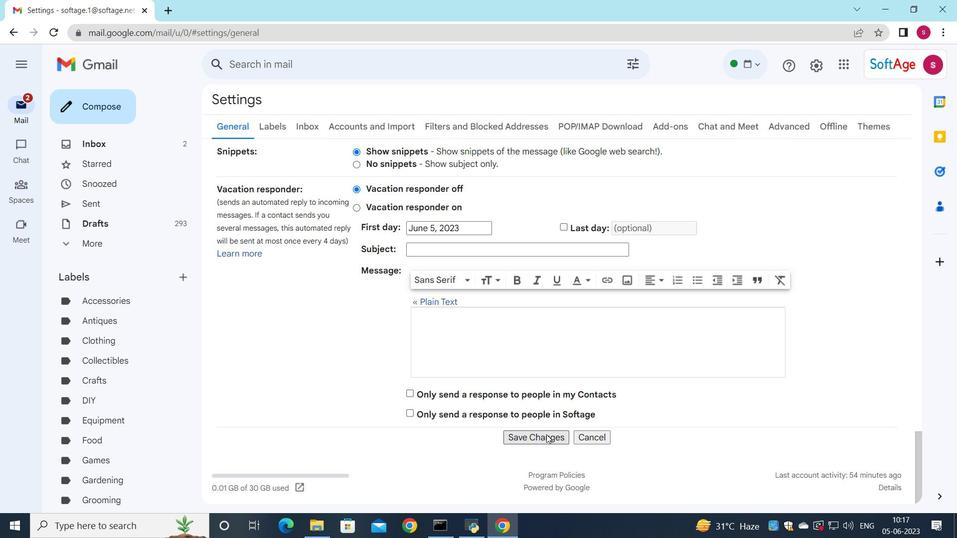 
Action: Mouse moved to (541, 132)
Screenshot: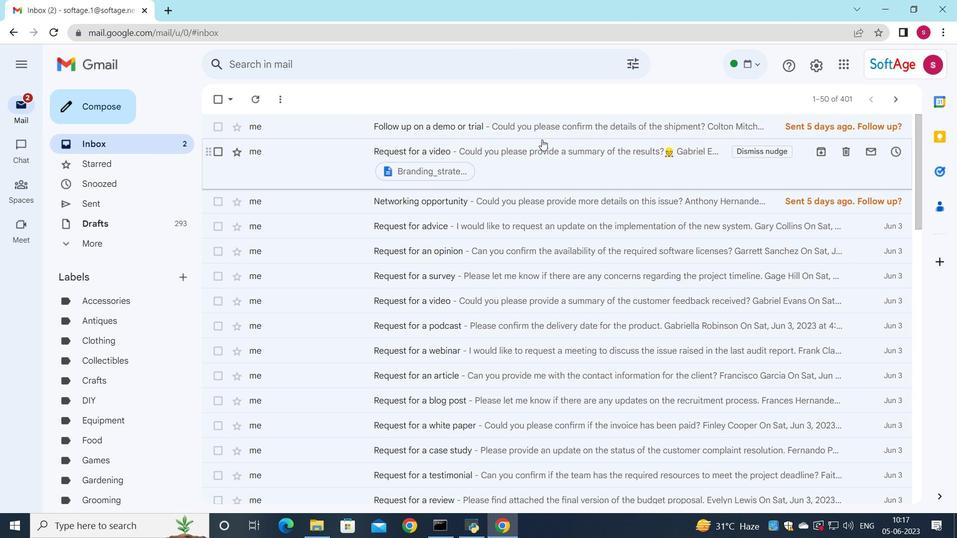 
Action: Mouse pressed left at (541, 132)
Screenshot: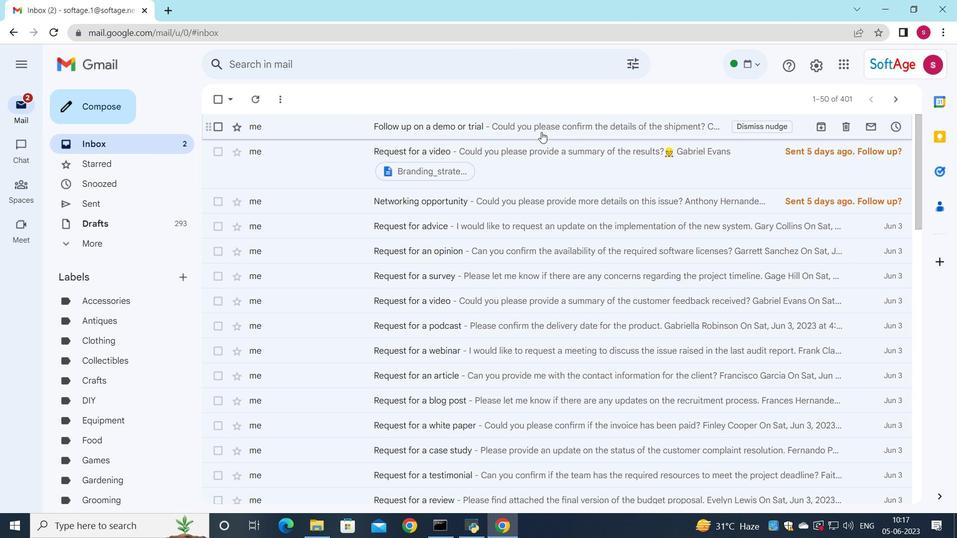
Action: Mouse moved to (443, 338)
Screenshot: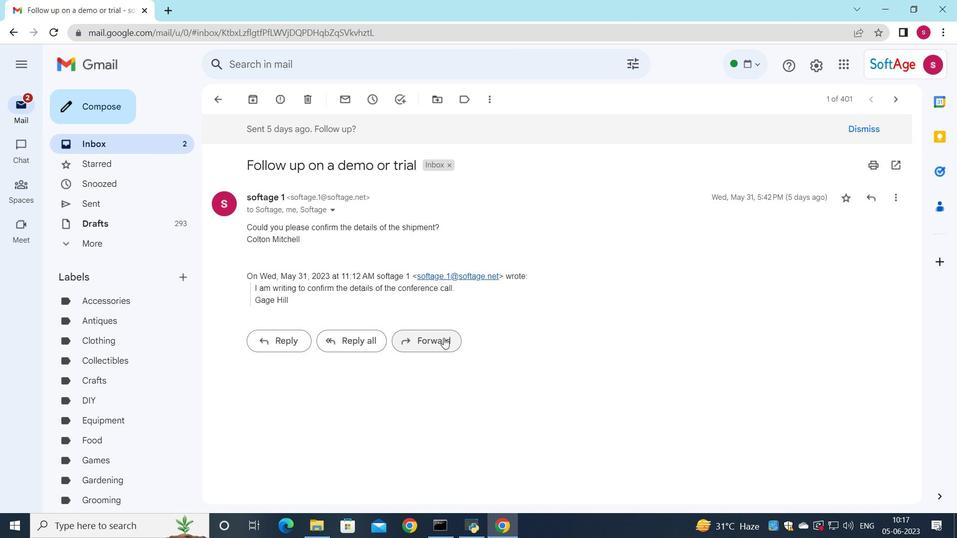 
Action: Mouse pressed left at (443, 338)
Screenshot: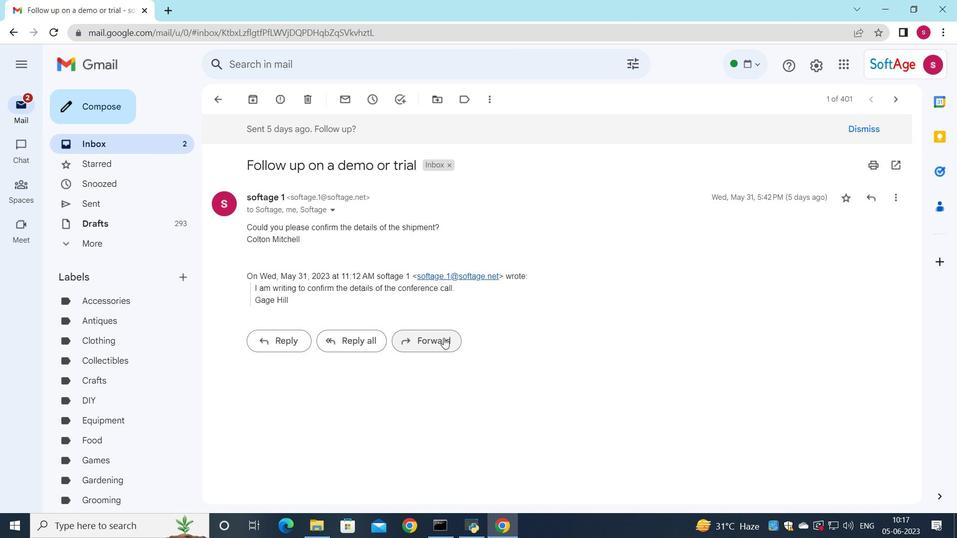 
Action: Mouse moved to (275, 319)
Screenshot: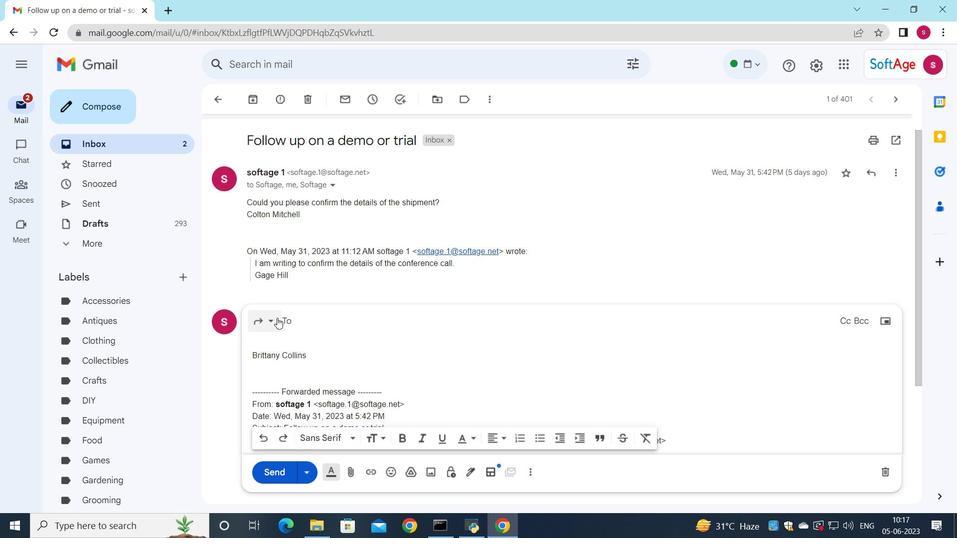 
Action: Mouse pressed left at (275, 319)
Screenshot: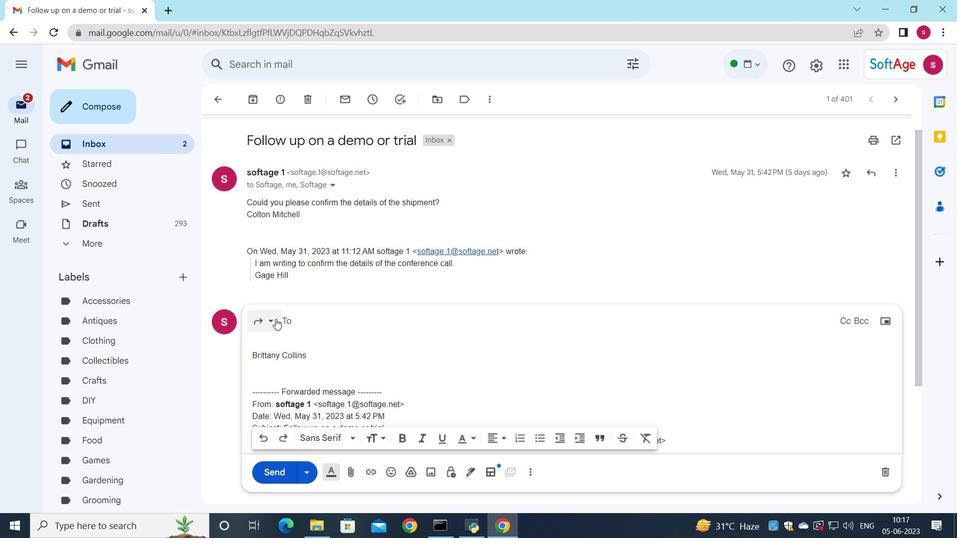 
Action: Mouse moved to (322, 406)
Screenshot: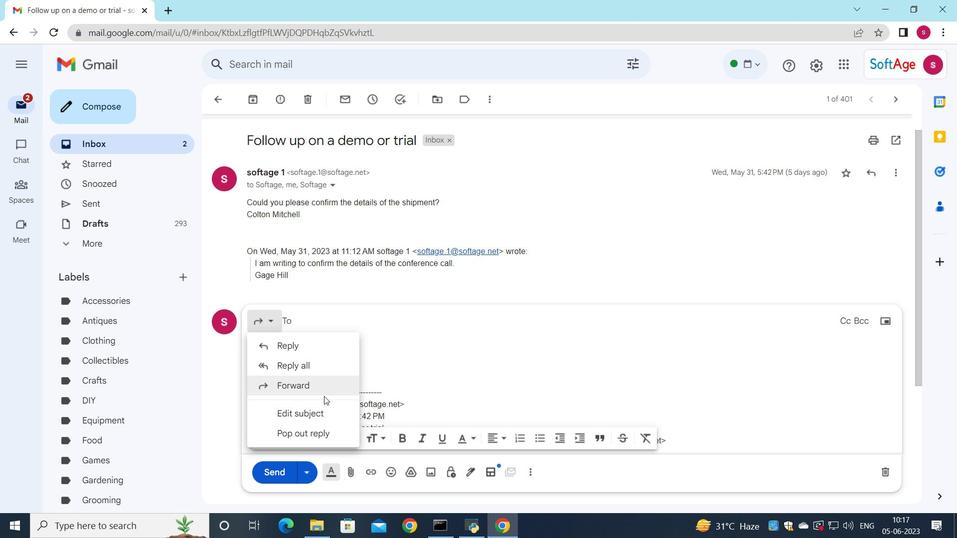 
Action: Mouse pressed left at (322, 406)
Screenshot: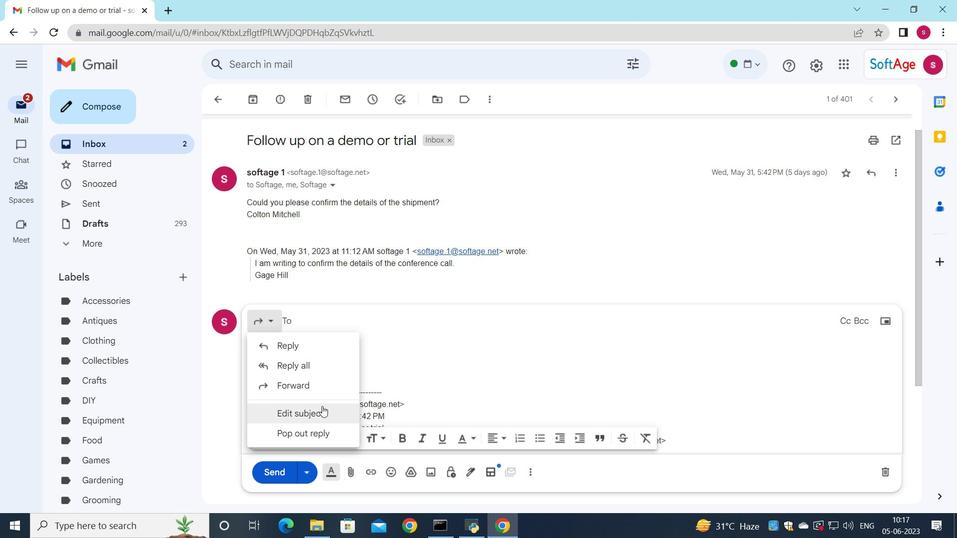 
Action: Mouse moved to (759, 227)
Screenshot: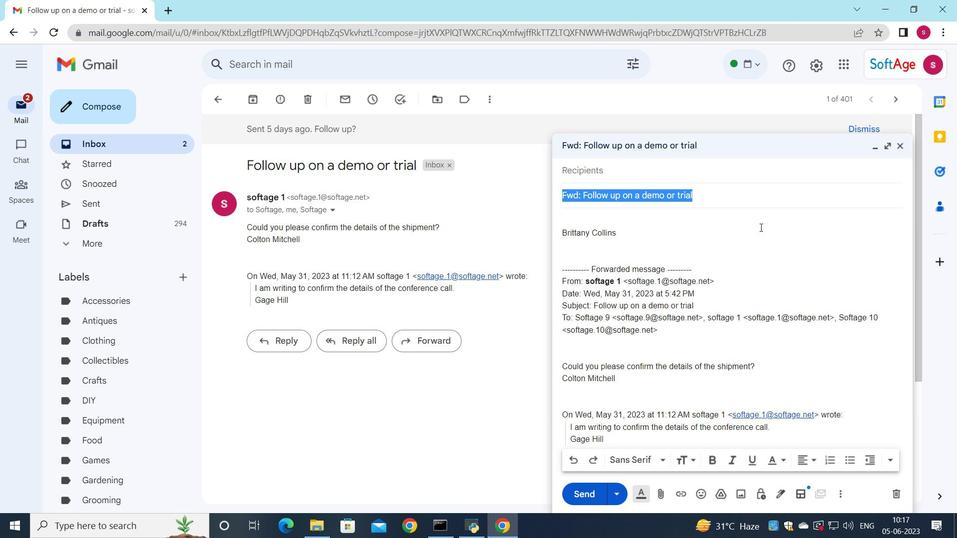 
Action: Key pressed <Key.shift><Key.shift><Key.shift><Key.shift><Key.shift><Key.shift><Key.shift><Key.shift><Key.shift><Key.shift><Key.shift><Key.shift>Request<Key.space>fr<Key.space>a<Key.backspace><Key.backspace><Key.backspace>or<Key.space>a<Key.space>proposal<Key.space>
Screenshot: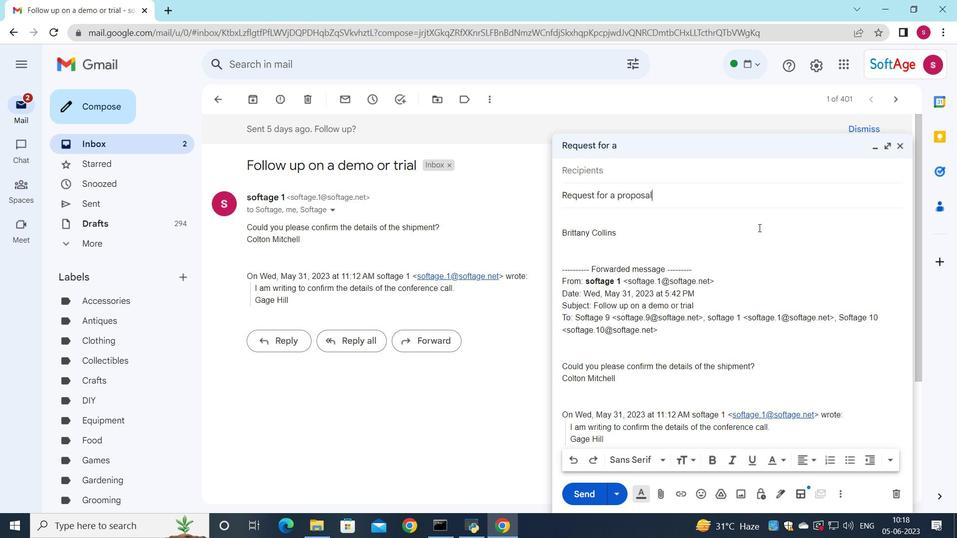 
Action: Mouse moved to (583, 162)
Screenshot: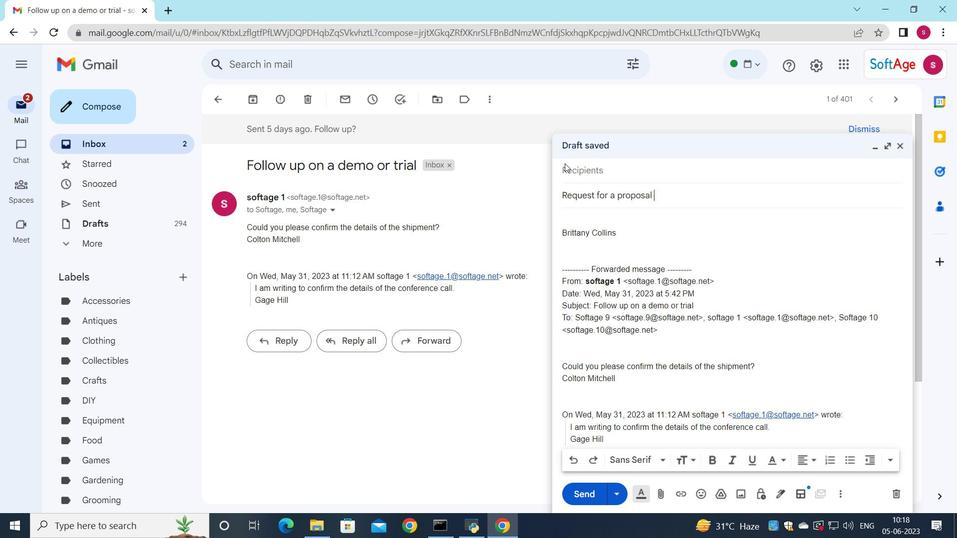 
Action: Mouse pressed left at (583, 162)
Screenshot: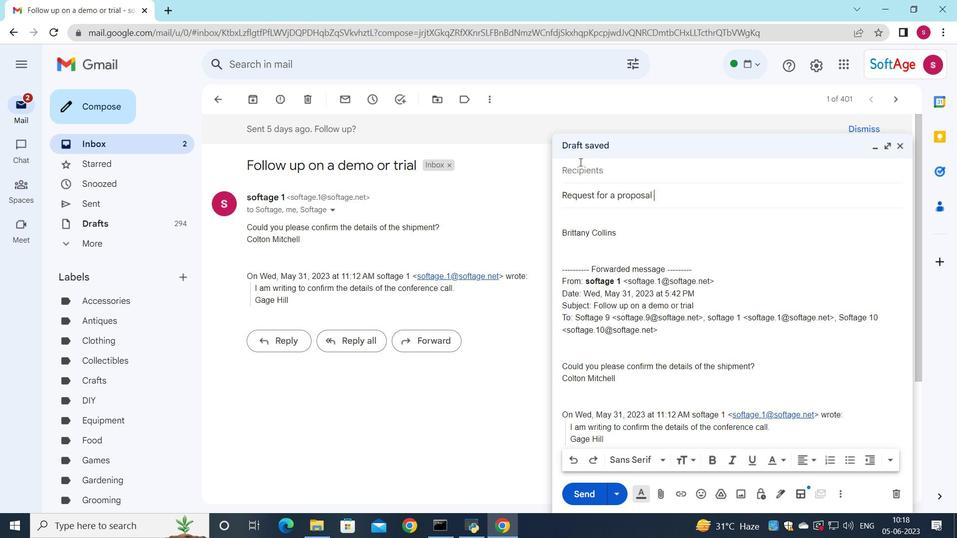 
Action: Mouse moved to (594, 181)
Screenshot: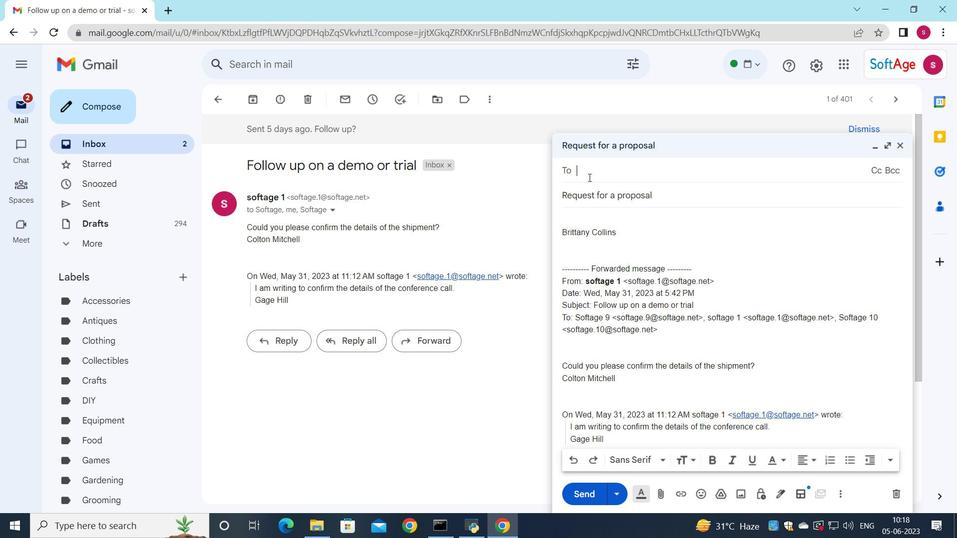 
Action: Key pressed soft
Screenshot: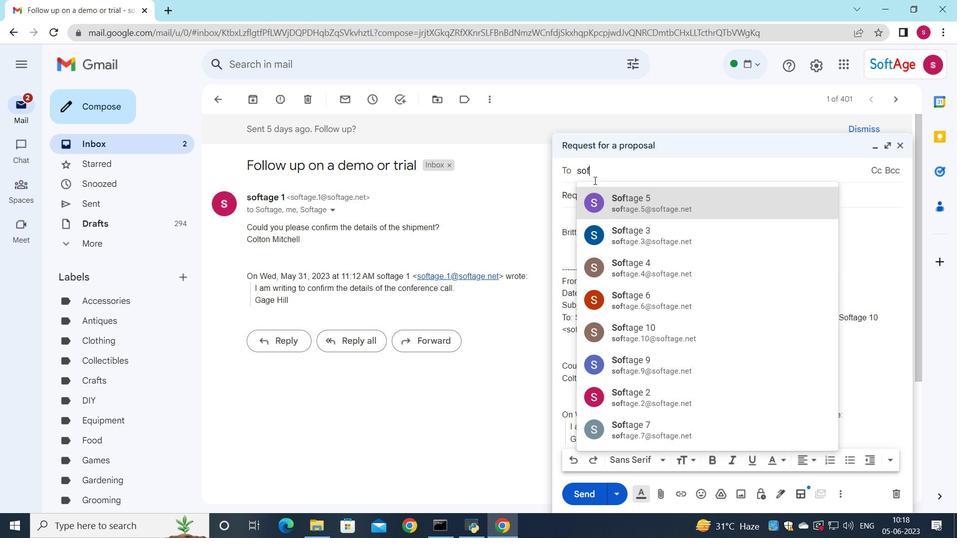 
Action: Mouse moved to (680, 413)
Screenshot: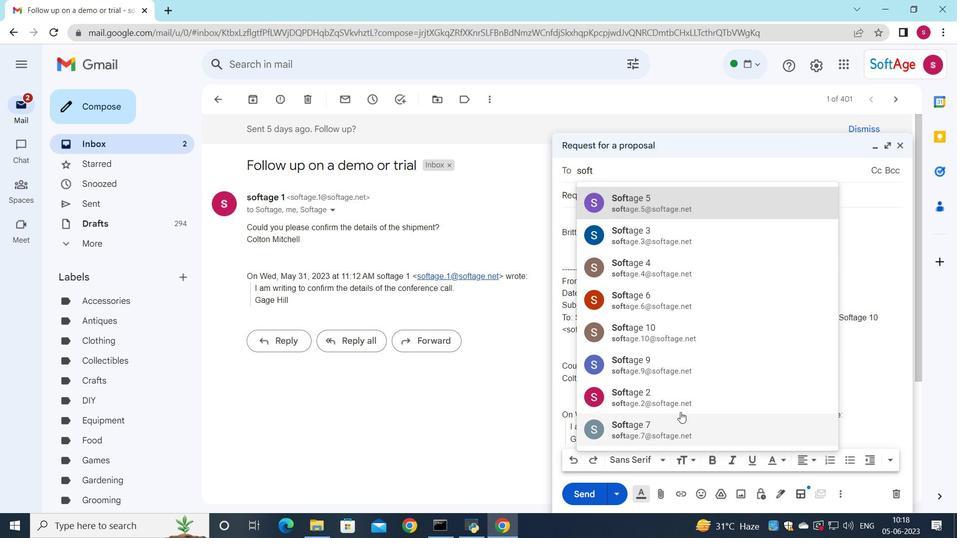 
Action: Mouse pressed left at (680, 413)
Screenshot: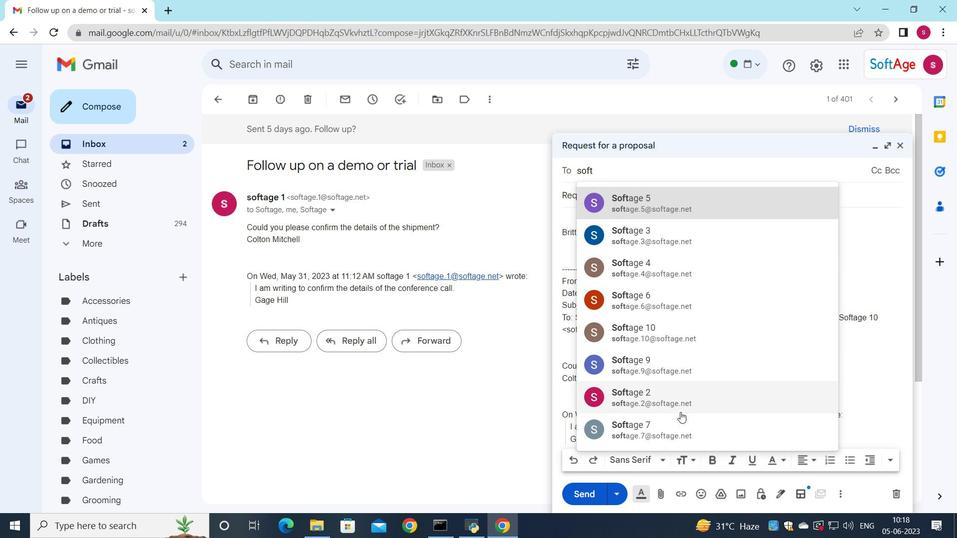 
Action: Mouse moved to (647, 172)
Screenshot: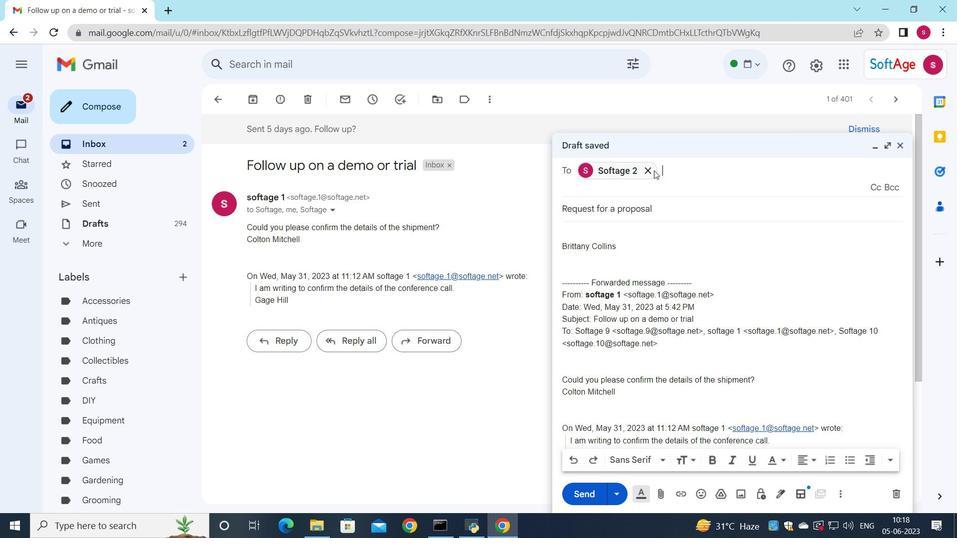 
Action: Mouse pressed left at (647, 172)
Screenshot: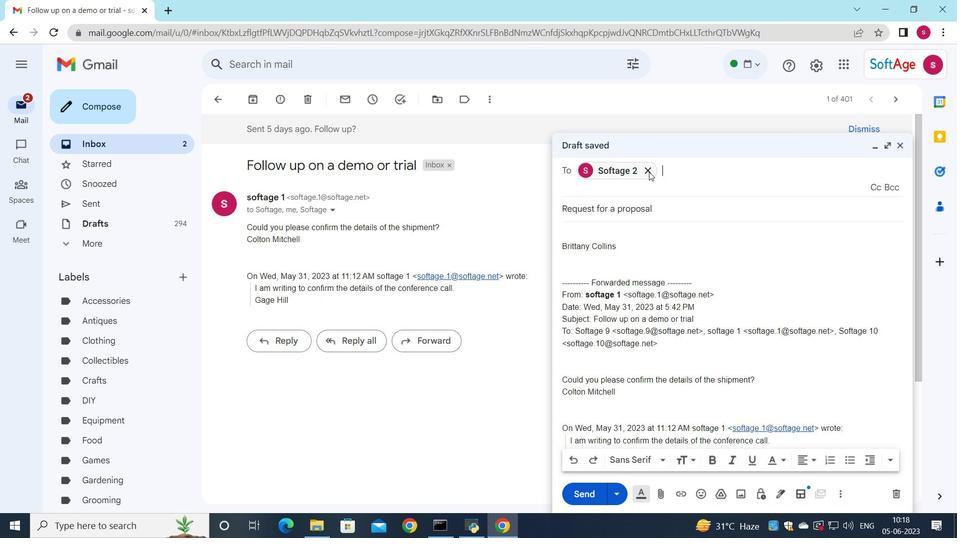 
Action: Mouse moved to (669, 168)
Screenshot: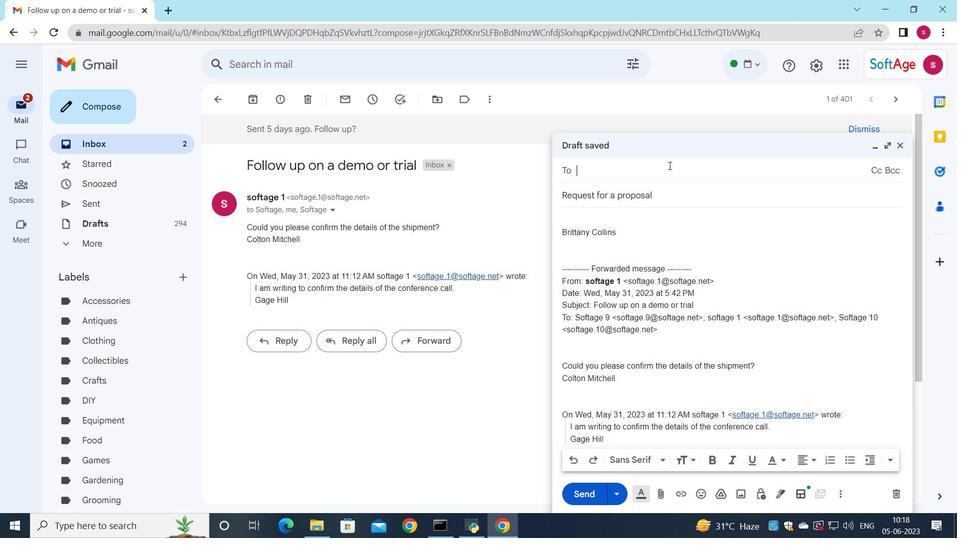
Action: Mouse pressed left at (669, 168)
Screenshot: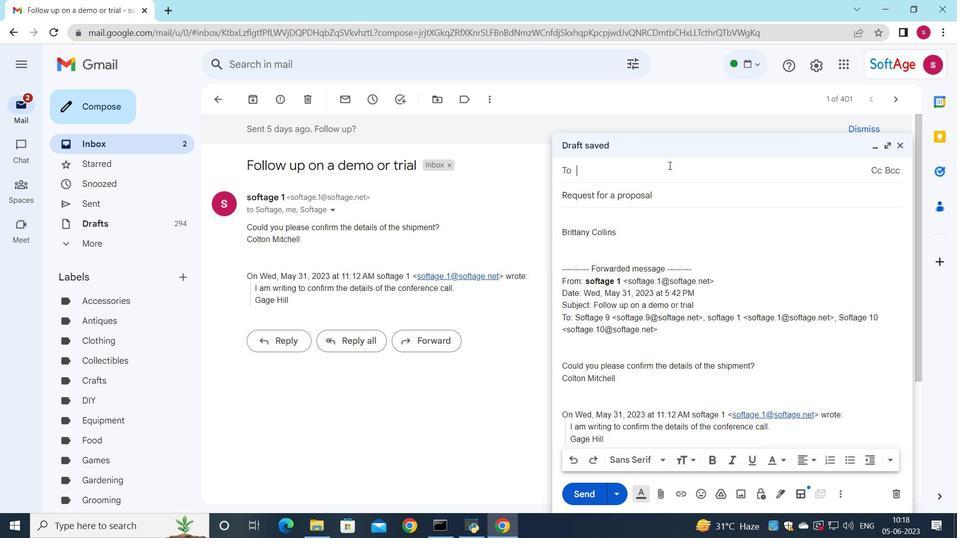 
Action: Mouse moved to (668, 169)
Screenshot: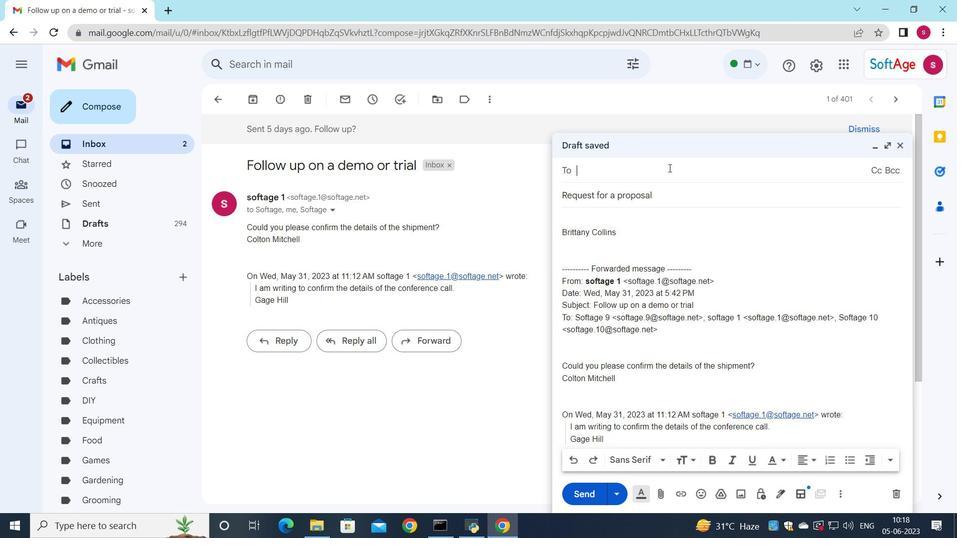 
Action: Key pressed so
Screenshot: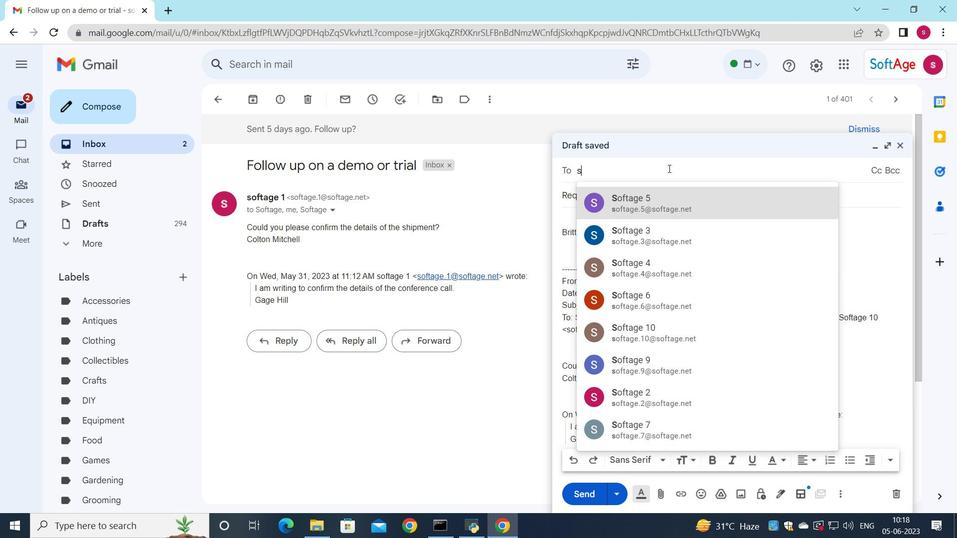 
Action: Mouse moved to (668, 426)
Screenshot: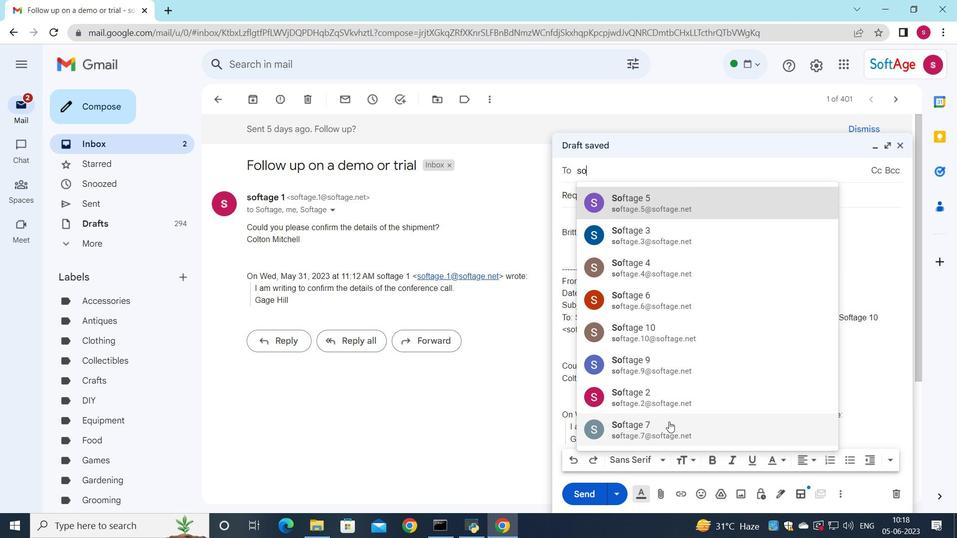 
Action: Mouse pressed left at (668, 426)
Screenshot: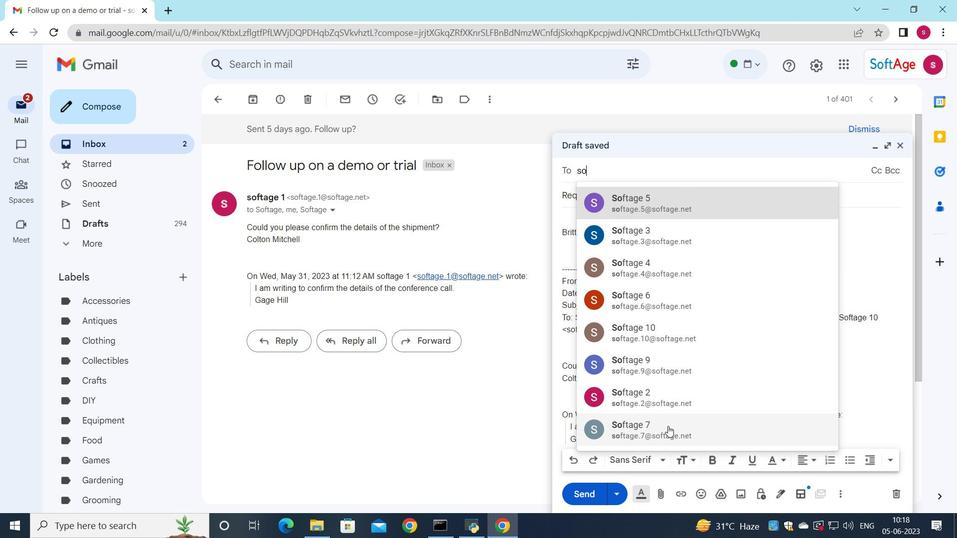 
Action: Mouse moved to (580, 232)
Screenshot: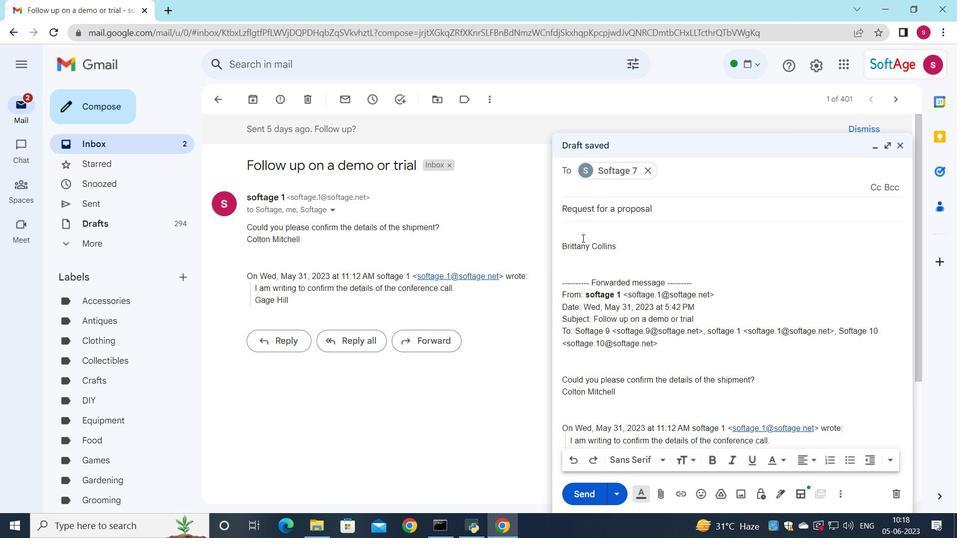 
Action: Mouse pressed left at (580, 232)
Screenshot: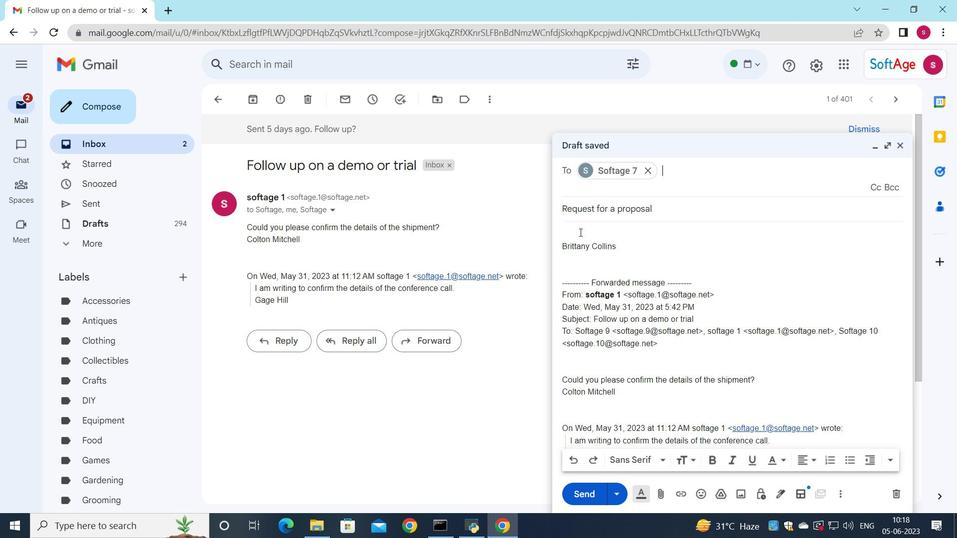 
Action: Mouse moved to (747, 217)
Screenshot: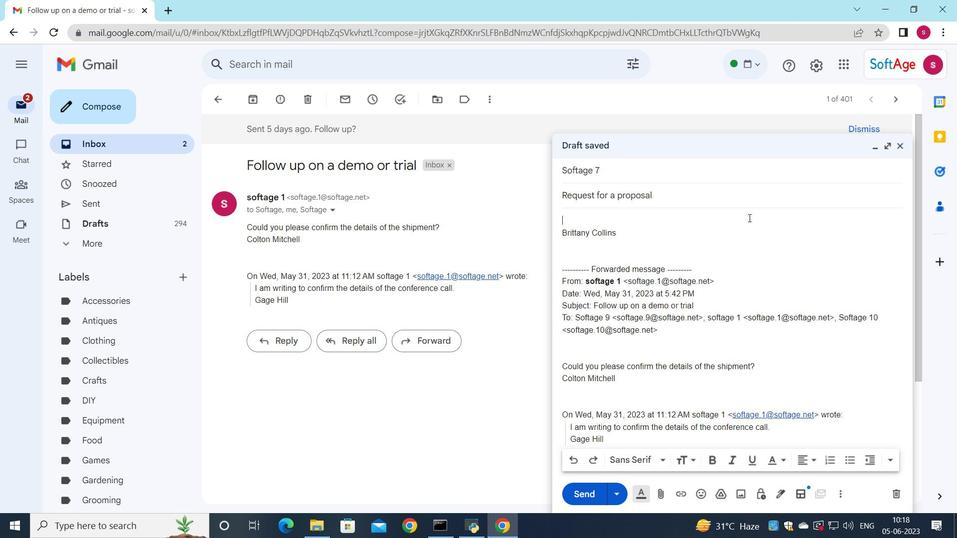 
Action: Key pressed <Key.shift><Key.shift><Key.shift><Key.shift>Could<Key.space>you<Key.space>provide<Key.space>an<Key.space>update<Key.space>on<Key.space>the<Key.space>progress<Key.space>of<Key.space>the<Key.space>inventory<Key.space>management<Key.space>system<Key.space>implementation<Key.shift_r>?
Screenshot: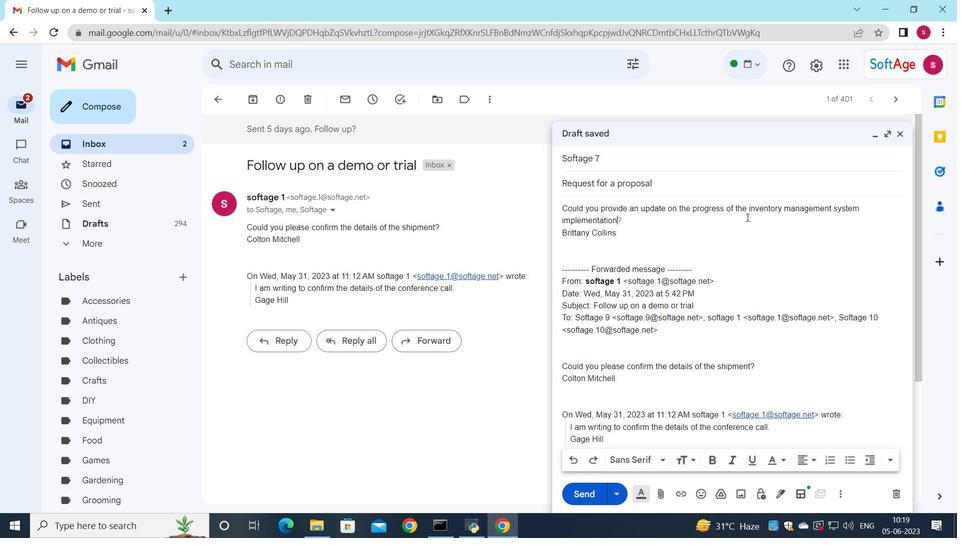 
Action: Mouse moved to (622, 218)
Screenshot: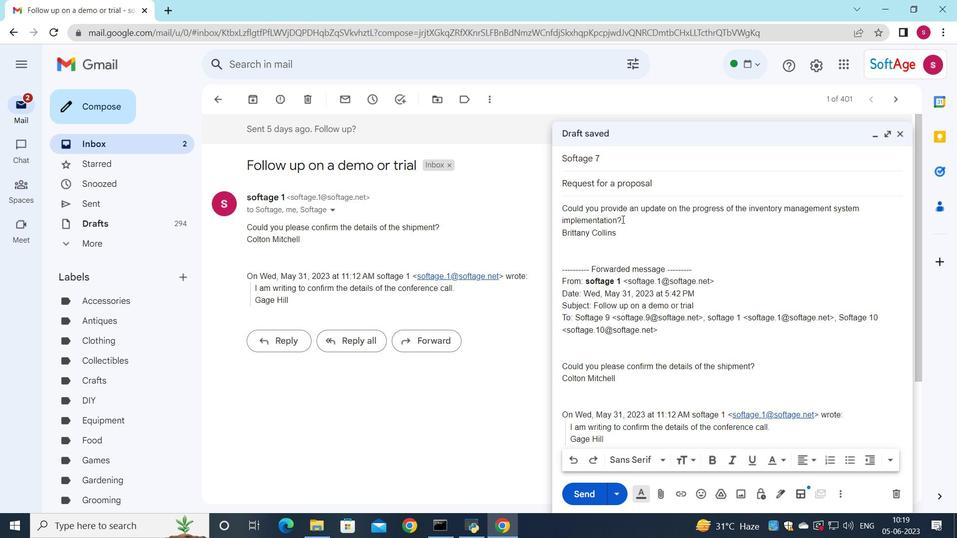 
Action: Mouse pressed left at (622, 218)
Screenshot: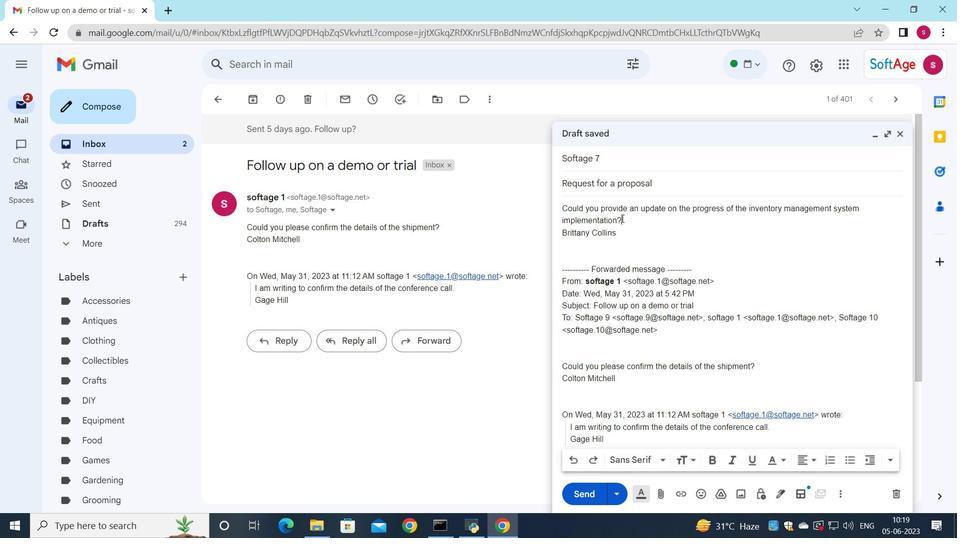 
Action: Mouse moved to (662, 461)
Screenshot: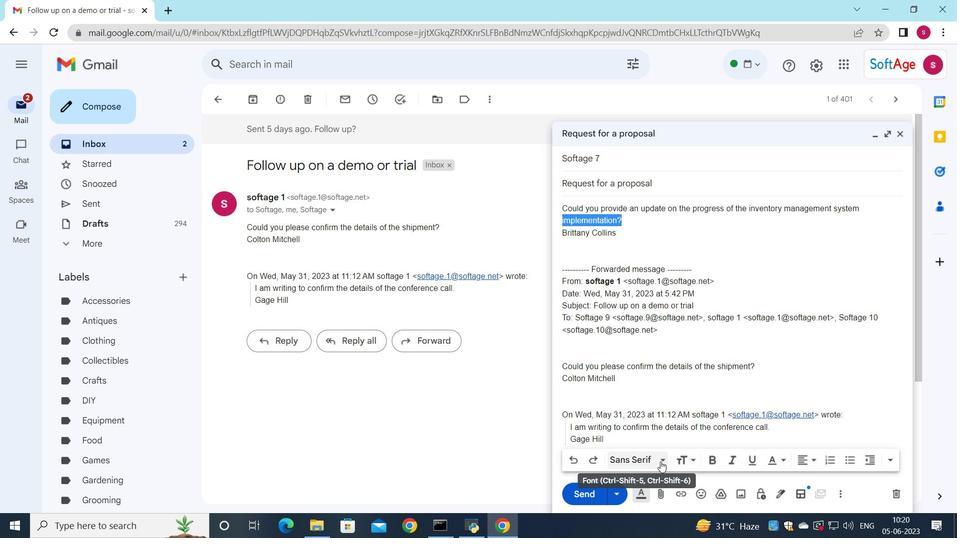 
Action: Mouse pressed left at (662, 461)
Screenshot: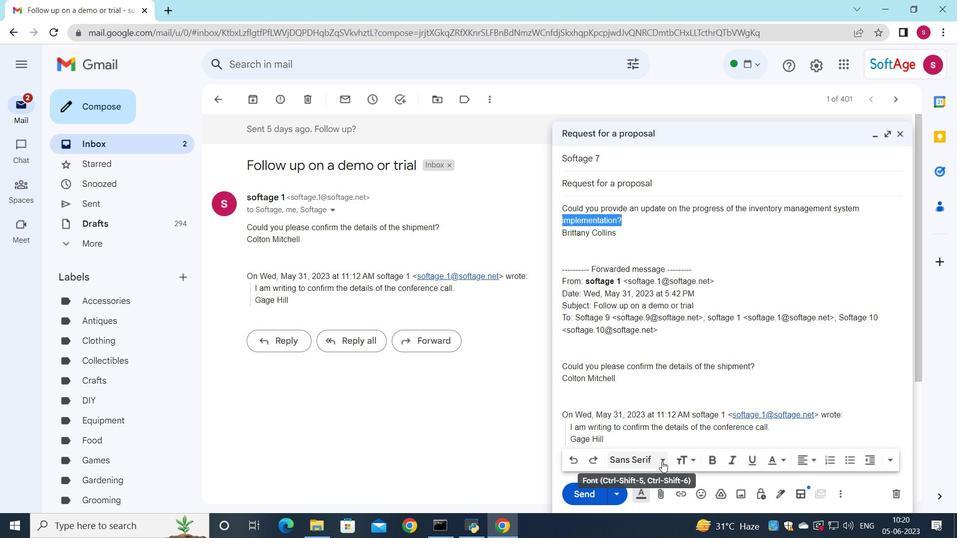 
Action: Mouse moved to (655, 322)
Screenshot: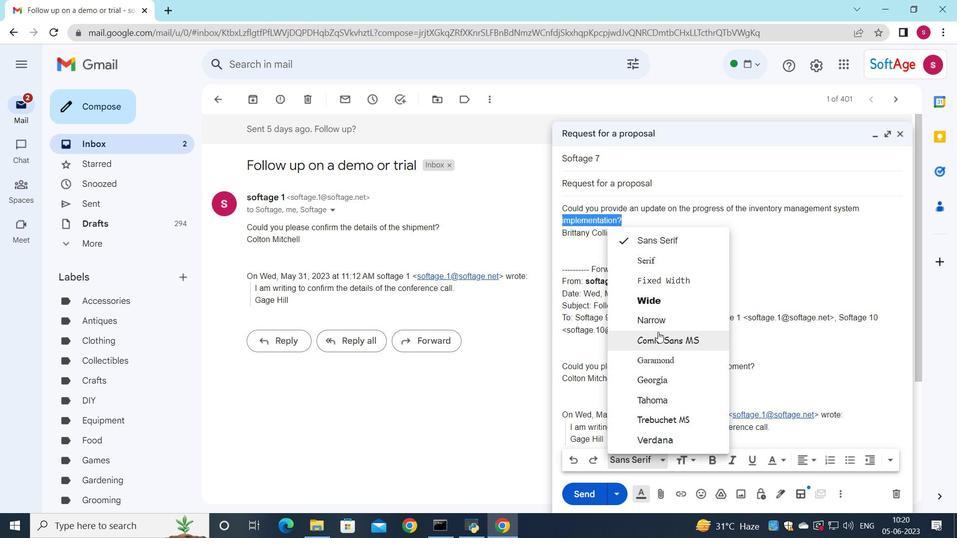 
Action: Mouse pressed left at (655, 322)
Screenshot: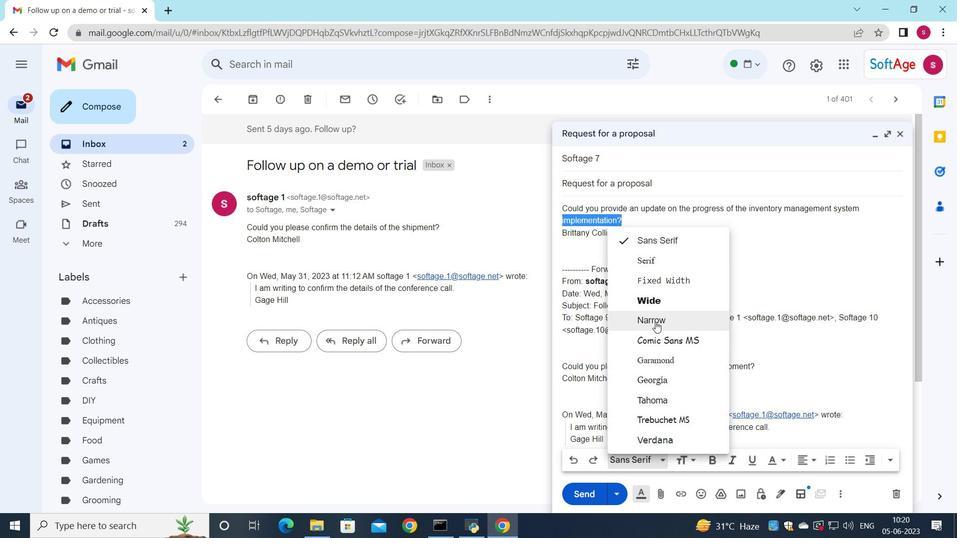 
Action: Mouse moved to (709, 463)
Screenshot: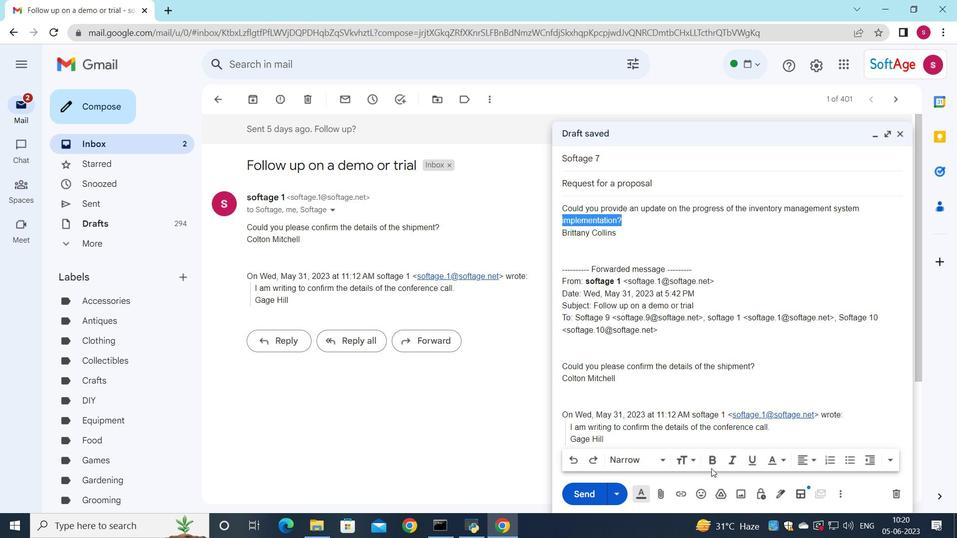 
Action: Mouse pressed left at (709, 463)
Screenshot: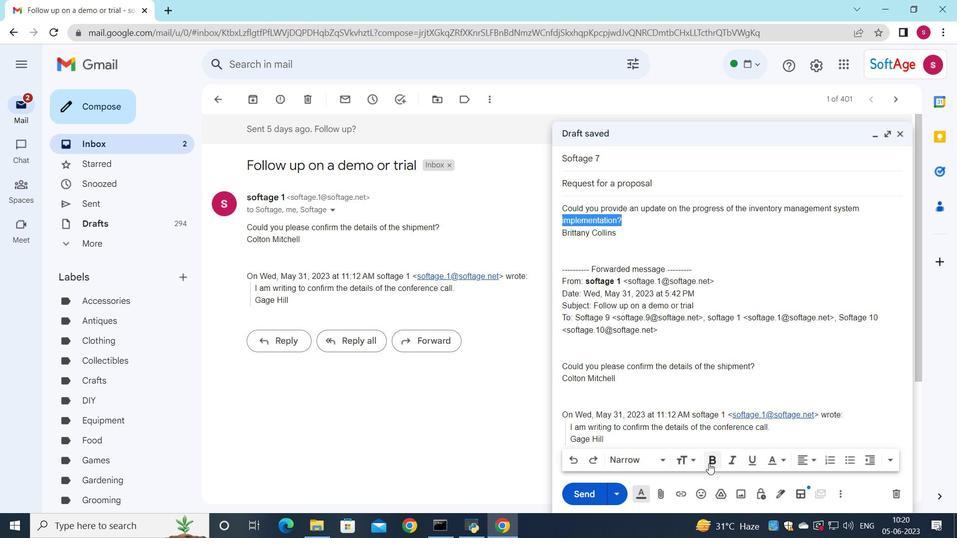 
Action: Mouse moved to (733, 464)
Screenshot: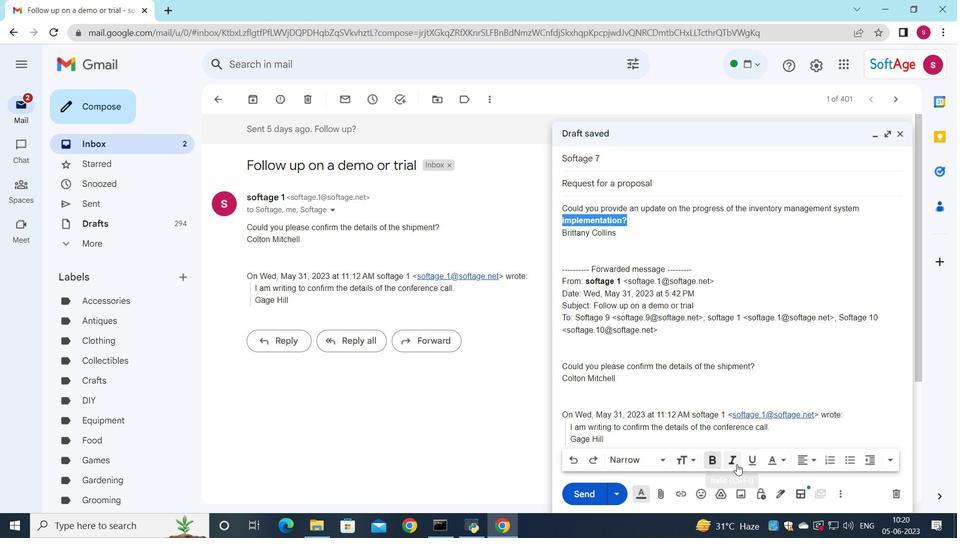 
Action: Mouse pressed left at (733, 464)
Screenshot: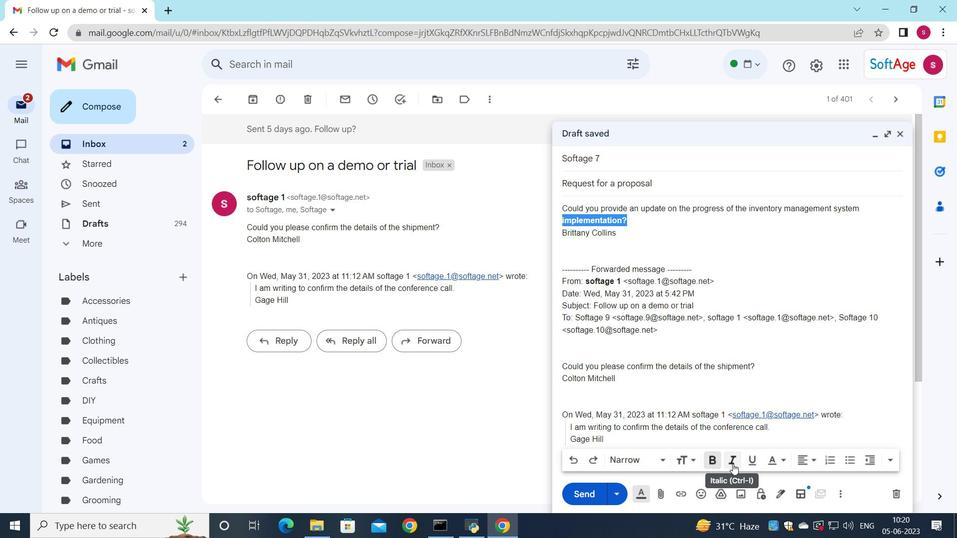 
Action: Mouse moved to (575, 496)
Screenshot: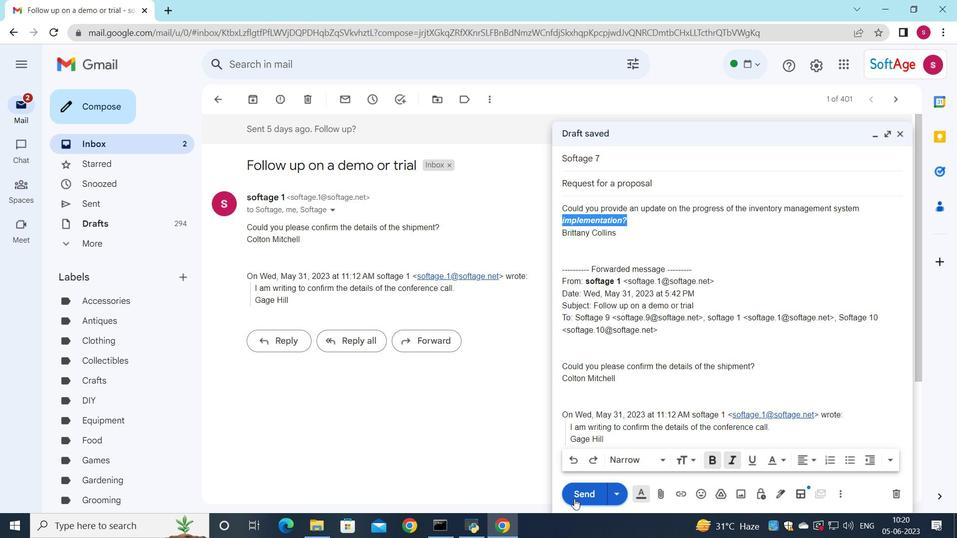 
Action: Mouse pressed left at (575, 496)
Screenshot: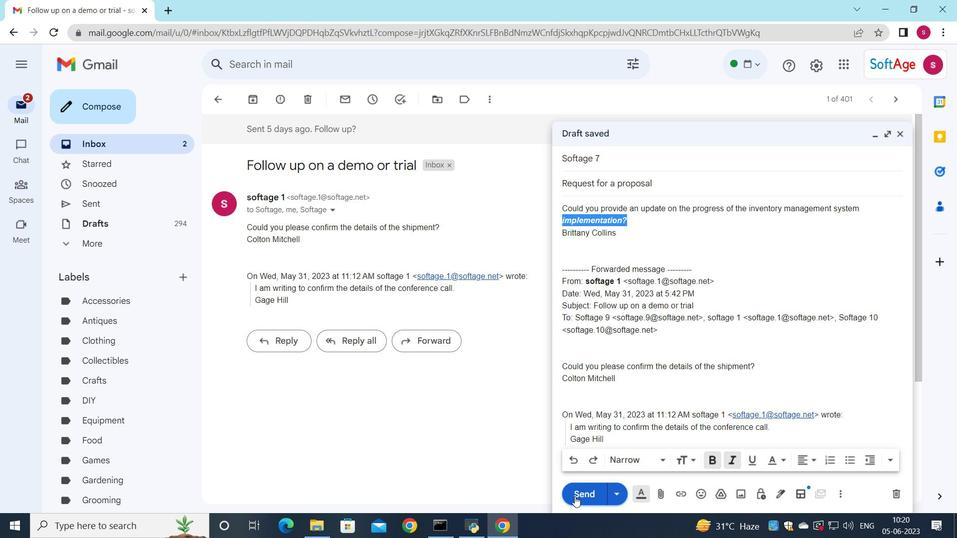 
Action: Mouse moved to (573, 474)
Screenshot: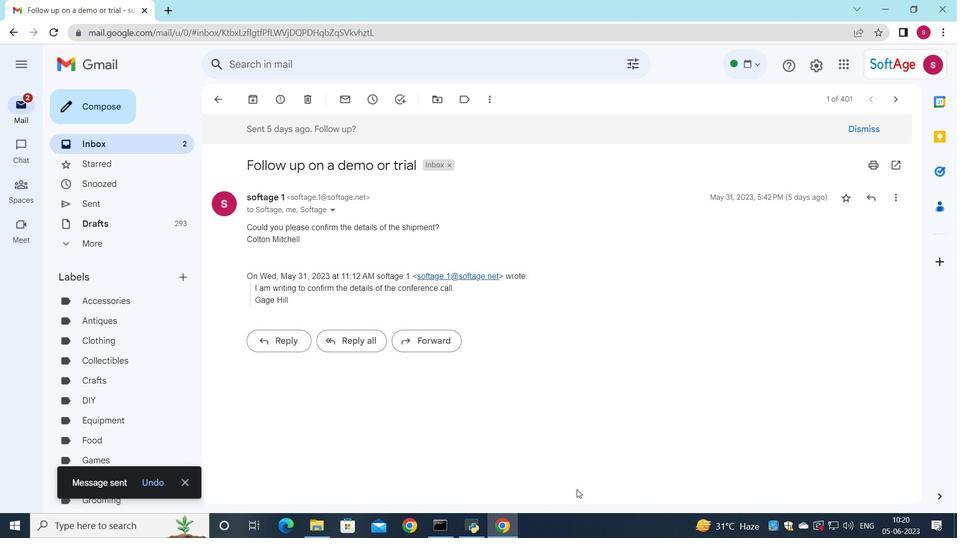 
